Task: Search one way flight ticket for 4 adults, 1 infant in seat and 1 infant on lap in premium economy from Yakutat: Yakutat Airport (also See Yakutat Seaplane Base) to Jacksonville: Albert J. Ellis Airport on 5-3-2023. Number of bags: 5 checked bags. Price is upto 78000. Outbound departure time preference is 6:30.
Action: Mouse moved to (289, 248)
Screenshot: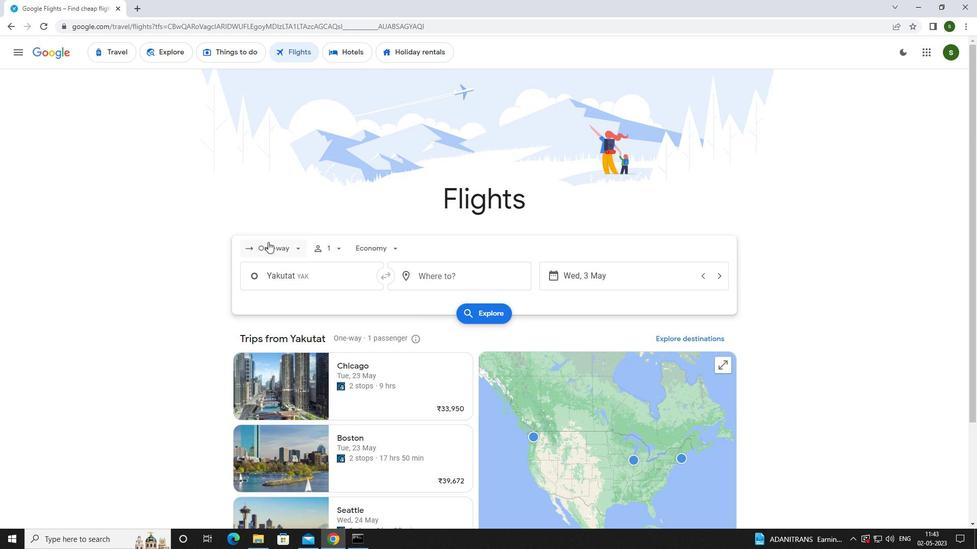 
Action: Mouse pressed left at (289, 248)
Screenshot: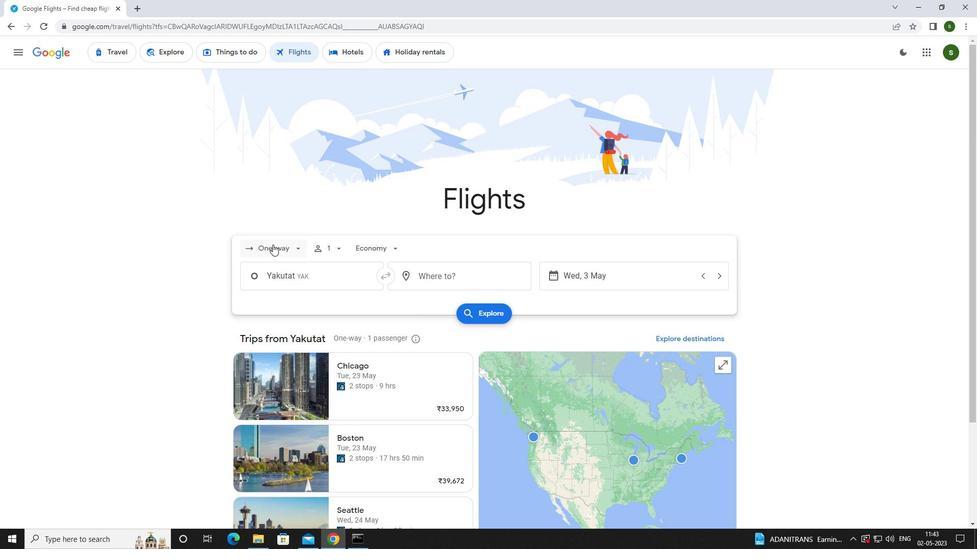 
Action: Mouse moved to (296, 288)
Screenshot: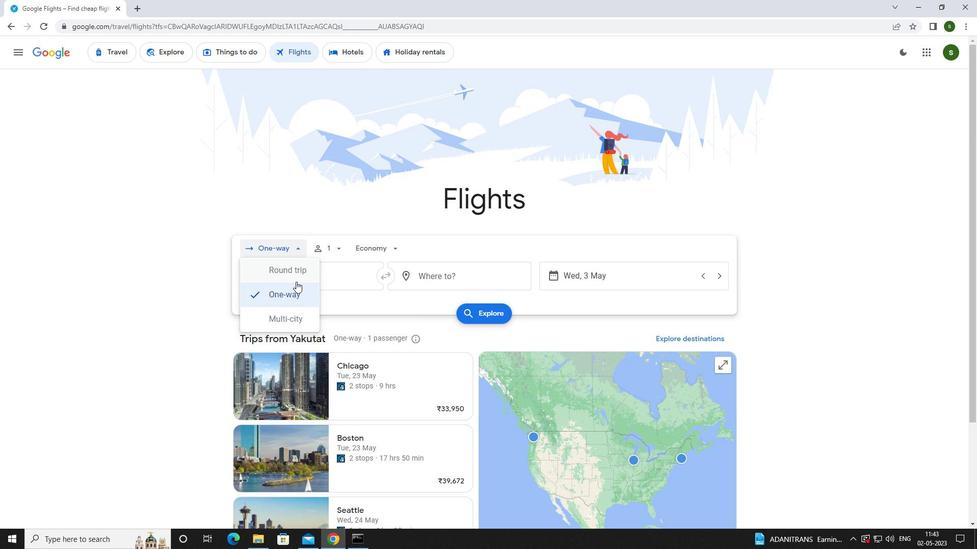 
Action: Mouse pressed left at (296, 288)
Screenshot: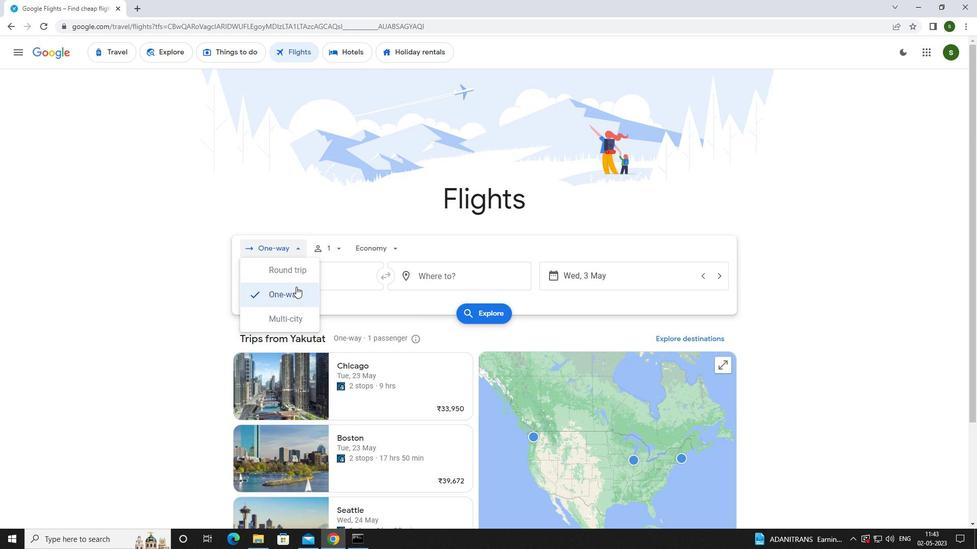 
Action: Mouse moved to (341, 248)
Screenshot: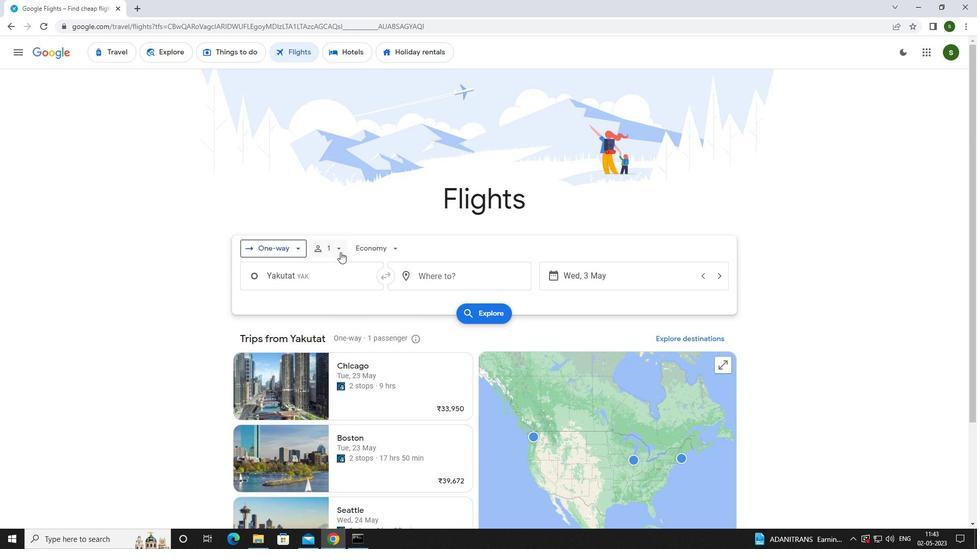 
Action: Mouse pressed left at (341, 248)
Screenshot: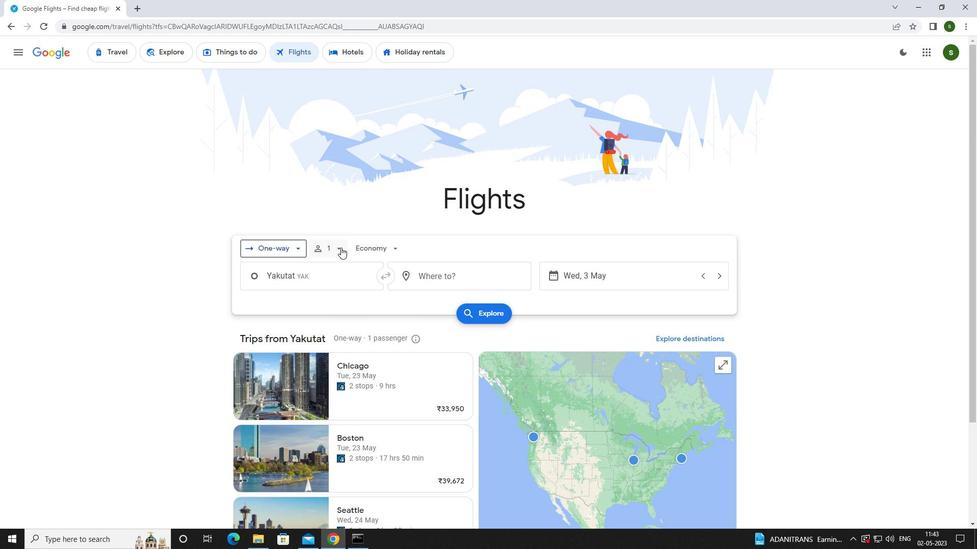 
Action: Mouse moved to (413, 271)
Screenshot: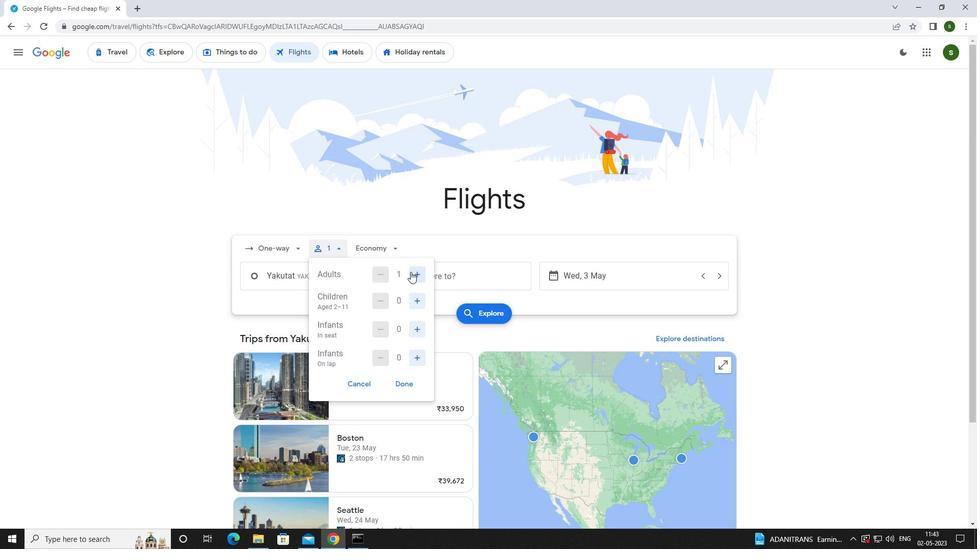 
Action: Mouse pressed left at (413, 271)
Screenshot: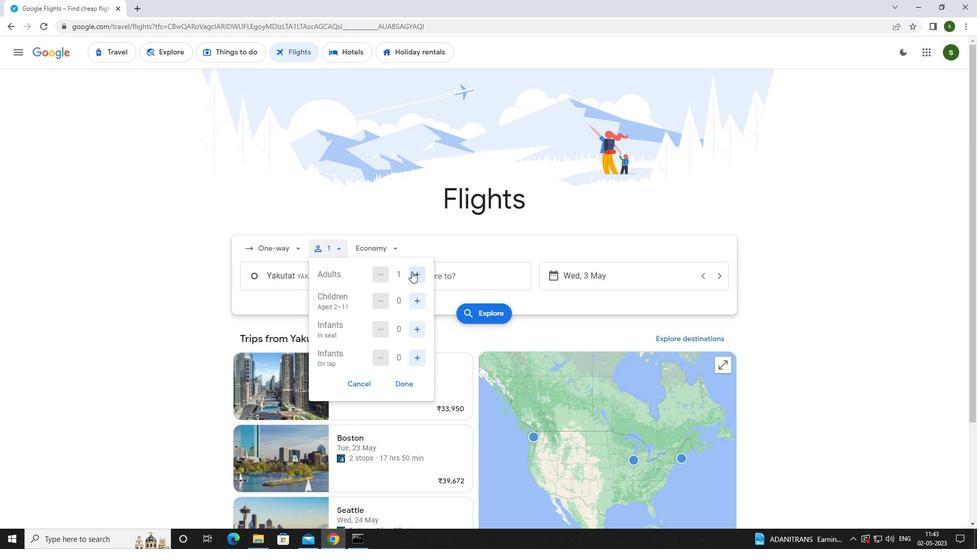 
Action: Mouse pressed left at (413, 271)
Screenshot: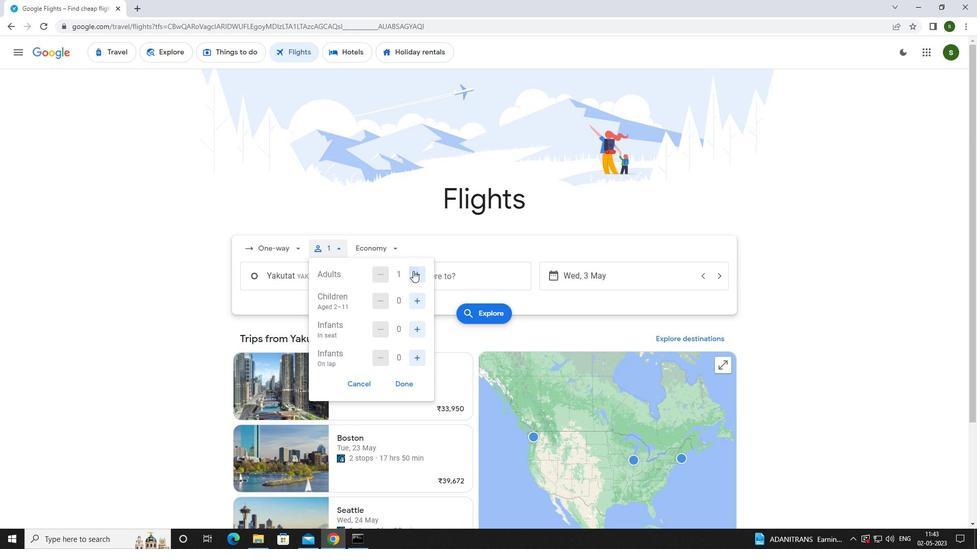 
Action: Mouse pressed left at (413, 271)
Screenshot: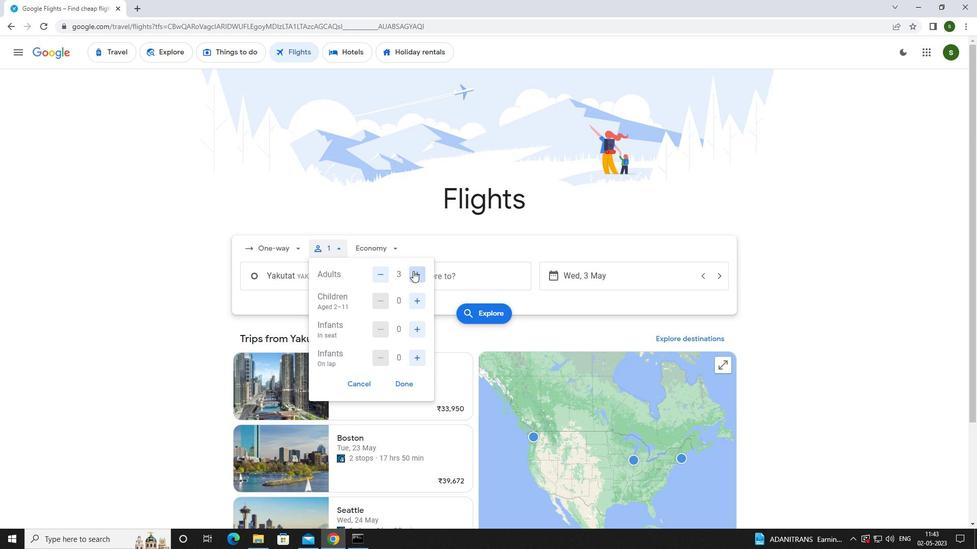 
Action: Mouse moved to (415, 331)
Screenshot: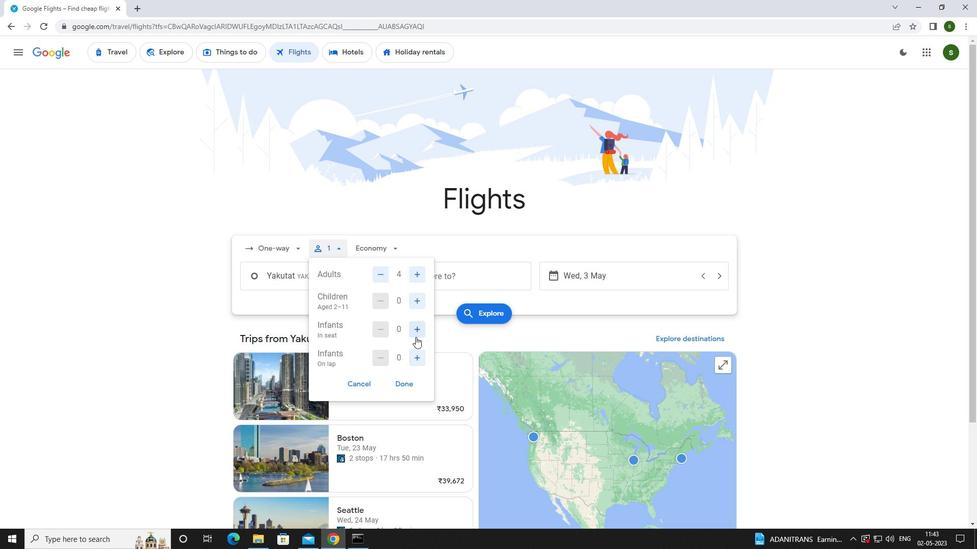 
Action: Mouse pressed left at (415, 331)
Screenshot: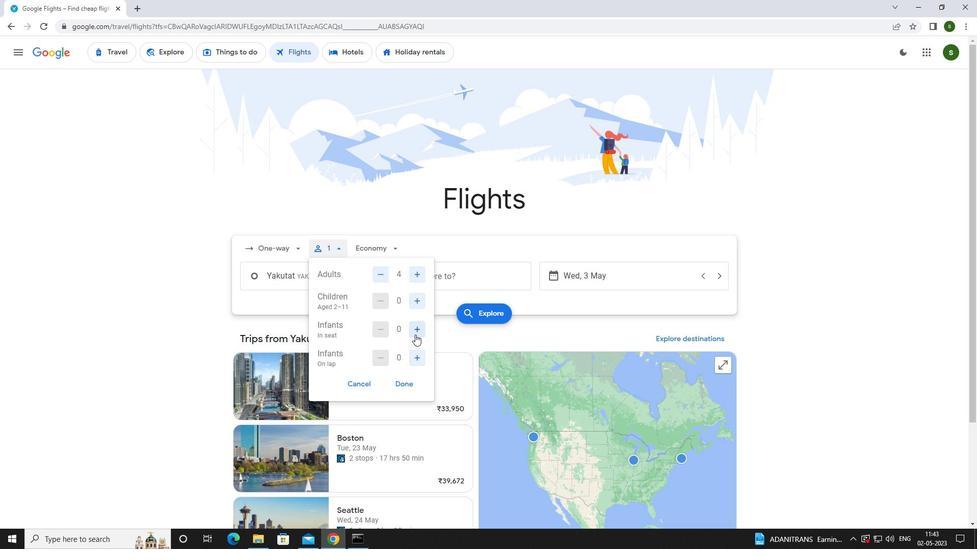 
Action: Mouse moved to (416, 355)
Screenshot: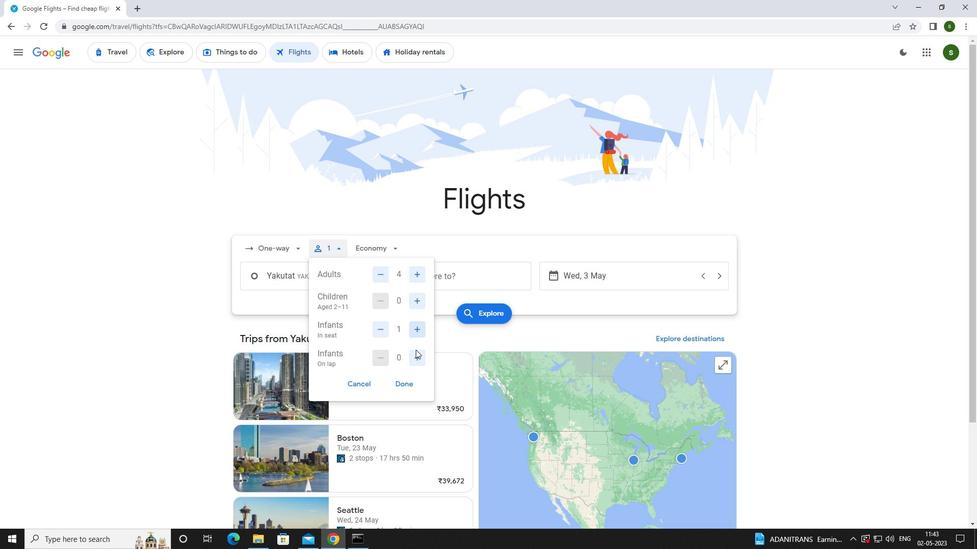 
Action: Mouse pressed left at (416, 355)
Screenshot: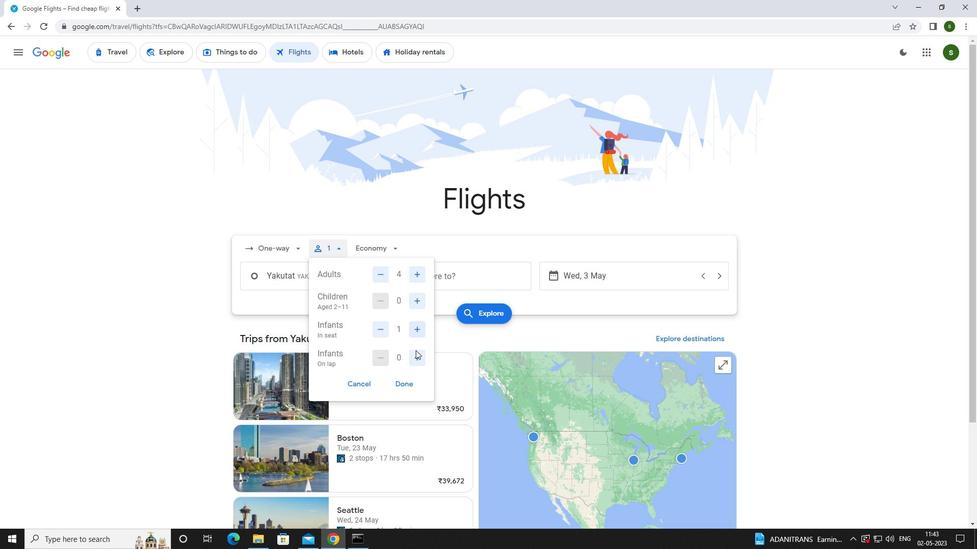 
Action: Mouse moved to (391, 249)
Screenshot: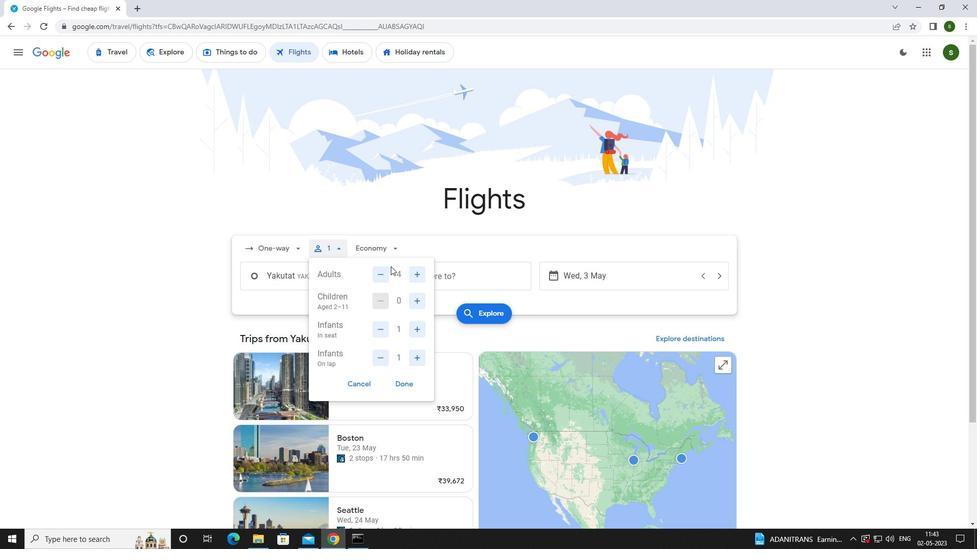 
Action: Mouse pressed left at (391, 249)
Screenshot: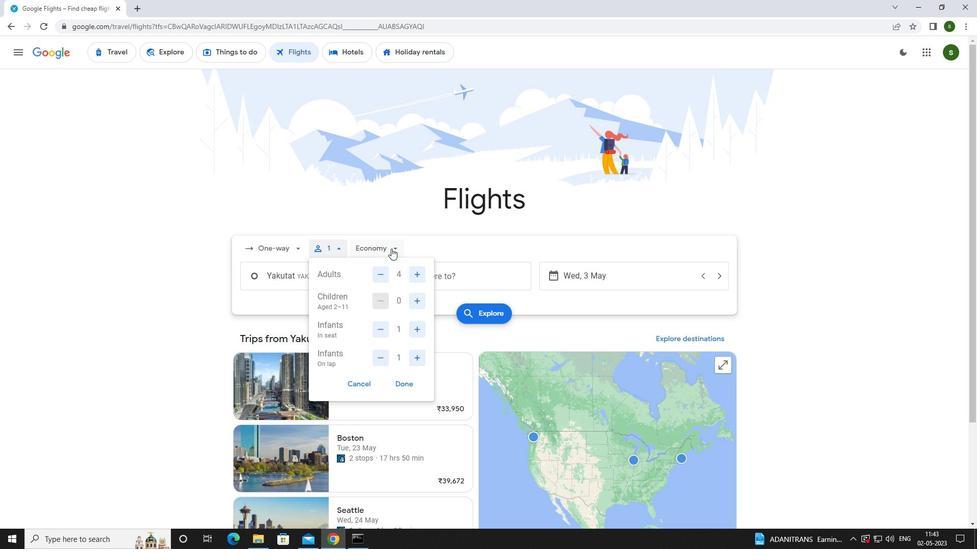
Action: Mouse moved to (402, 292)
Screenshot: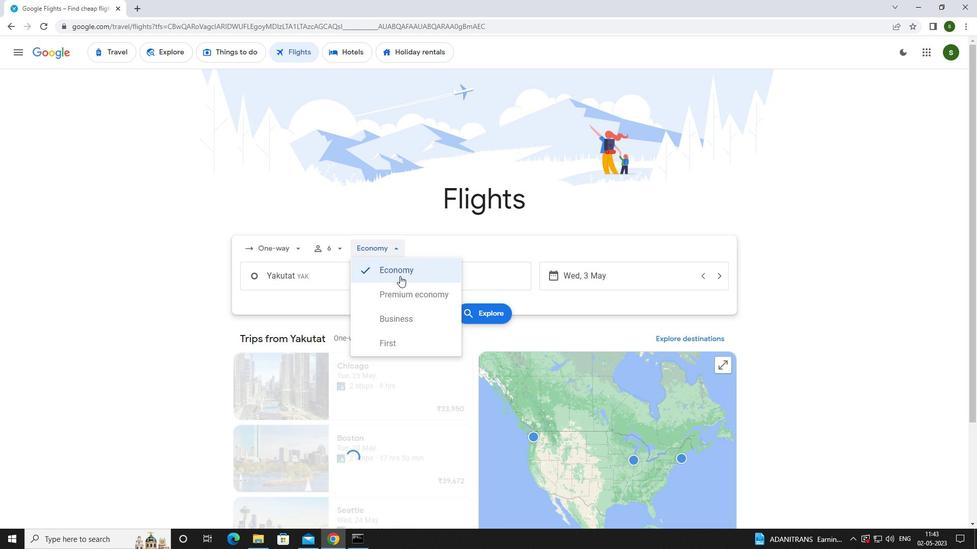 
Action: Mouse pressed left at (402, 292)
Screenshot: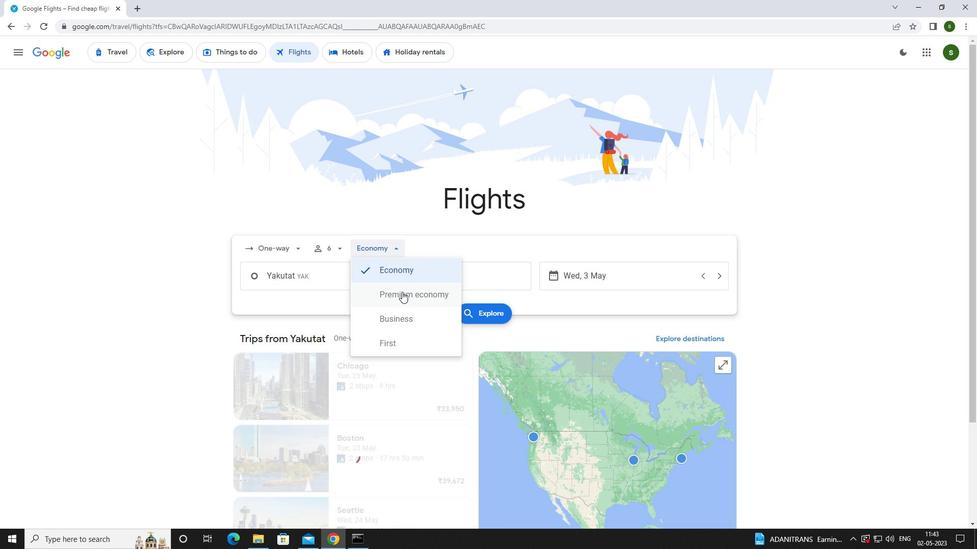 
Action: Mouse moved to (350, 278)
Screenshot: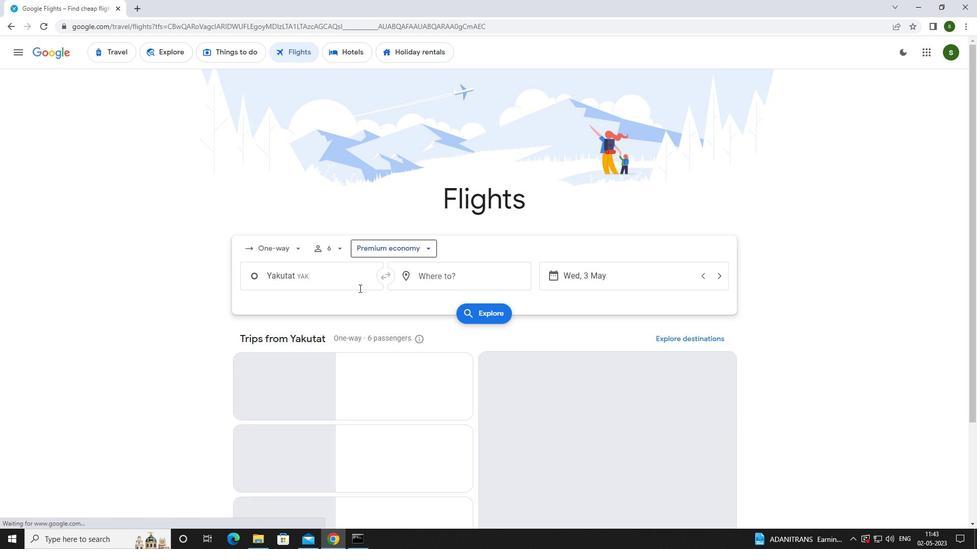 
Action: Mouse pressed left at (350, 278)
Screenshot: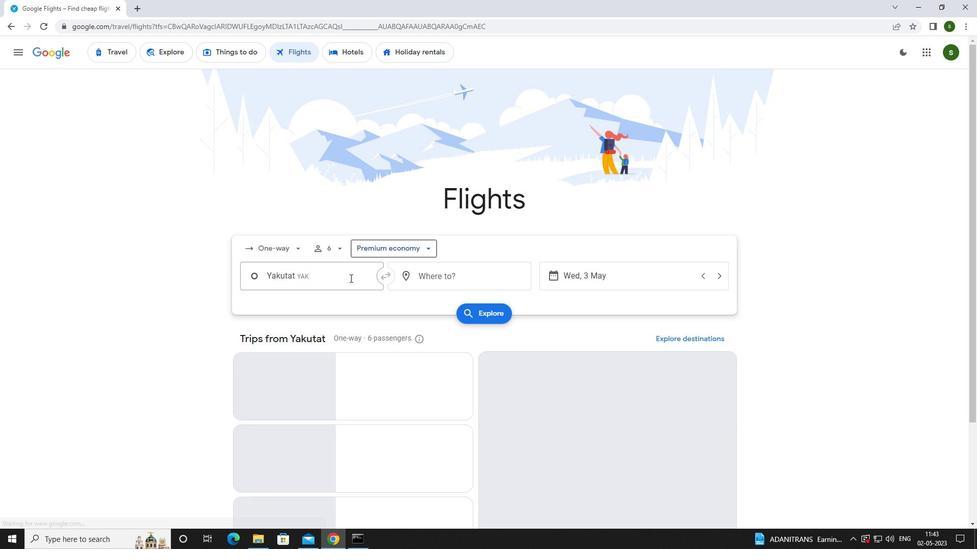 
Action: Key pressed <Key.caps_lock>y<Key.caps_lock>akuta
Screenshot: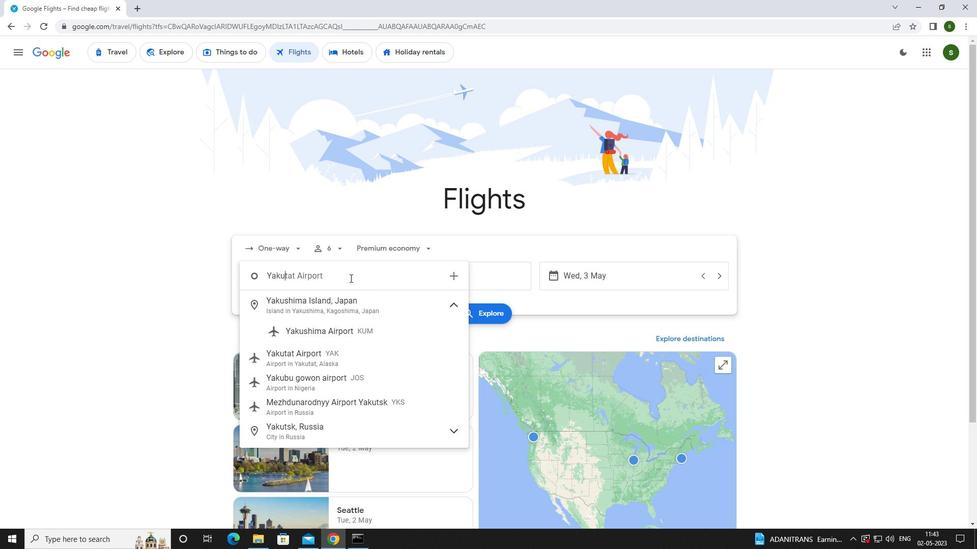 
Action: Mouse moved to (334, 304)
Screenshot: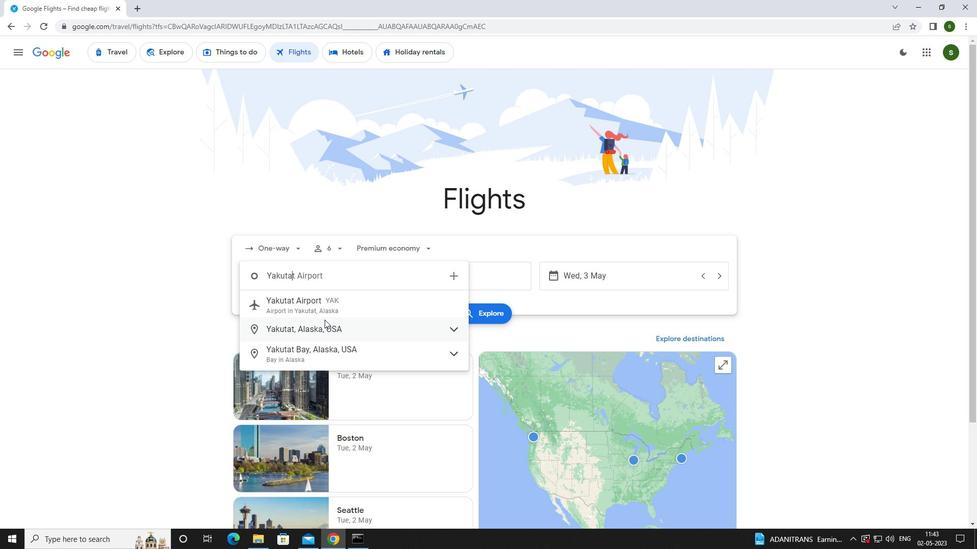 
Action: Mouse pressed left at (334, 304)
Screenshot: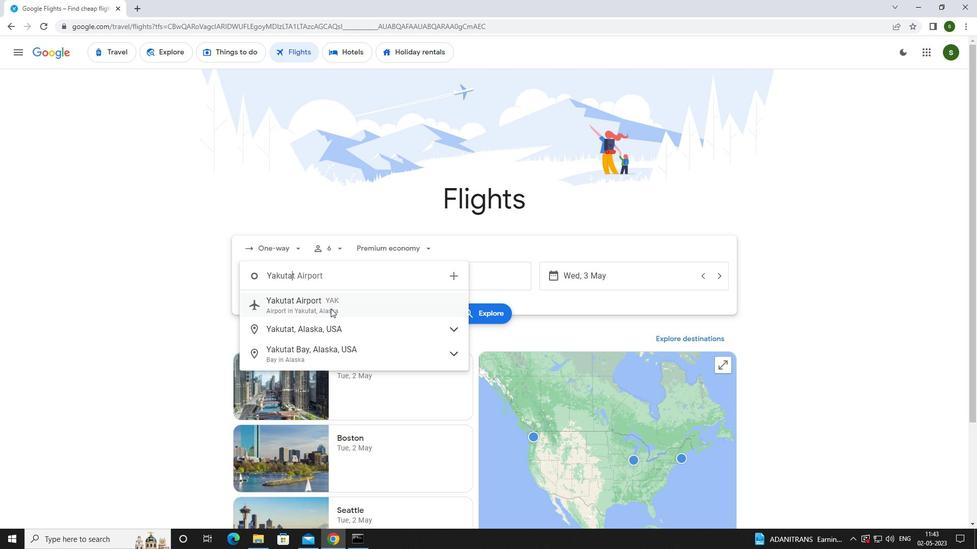
Action: Mouse moved to (460, 273)
Screenshot: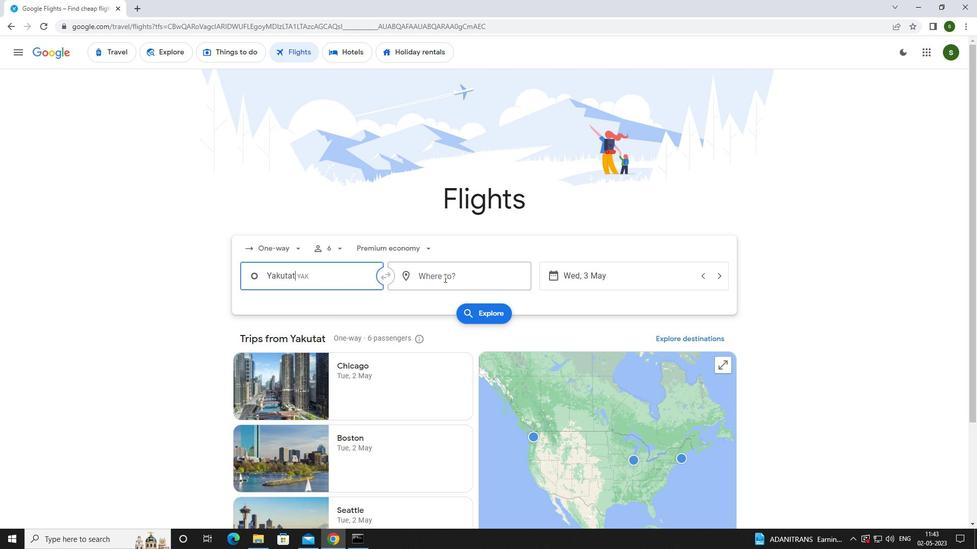 
Action: Mouse pressed left at (460, 273)
Screenshot: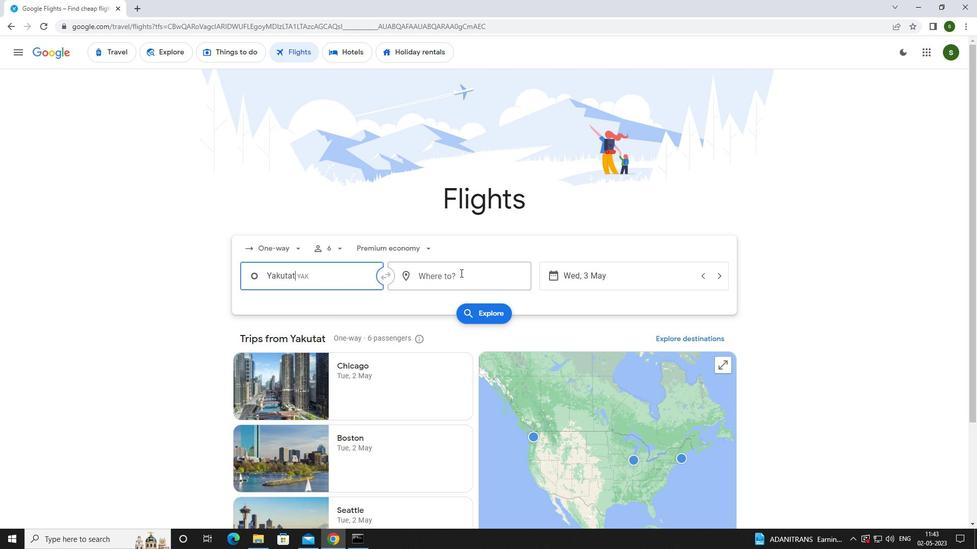 
Action: Key pressed <Key.caps_lock>a<Key.caps_lock>lbert<Key.space>
Screenshot: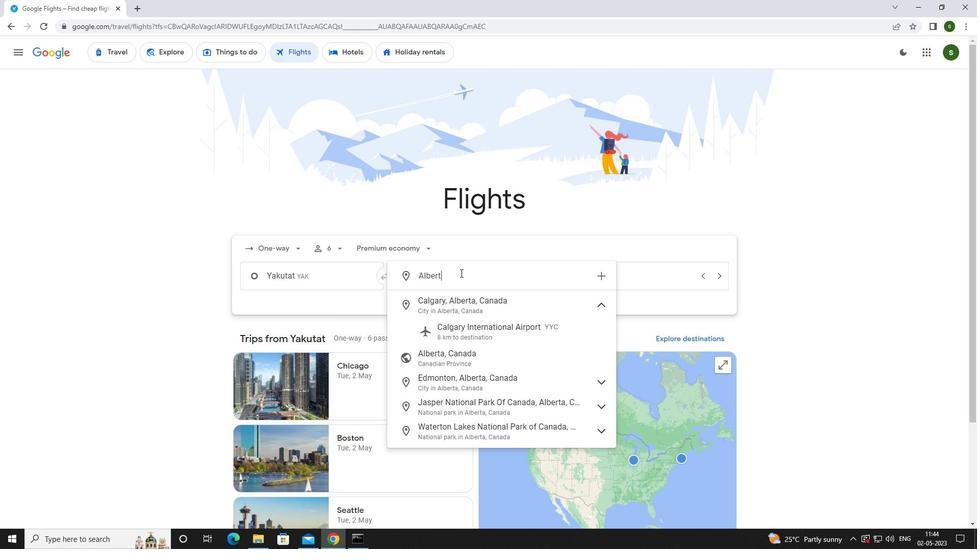 
Action: Mouse moved to (456, 311)
Screenshot: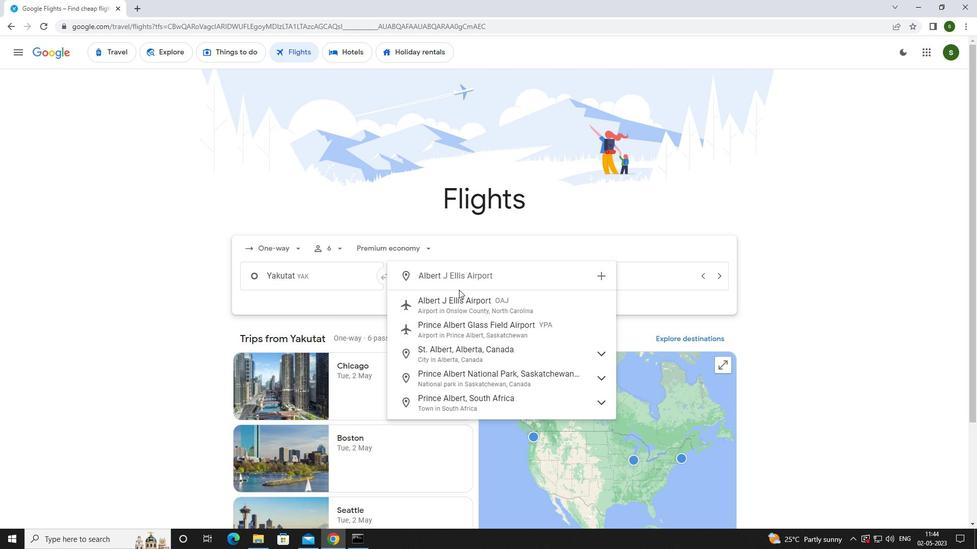 
Action: Mouse pressed left at (456, 311)
Screenshot: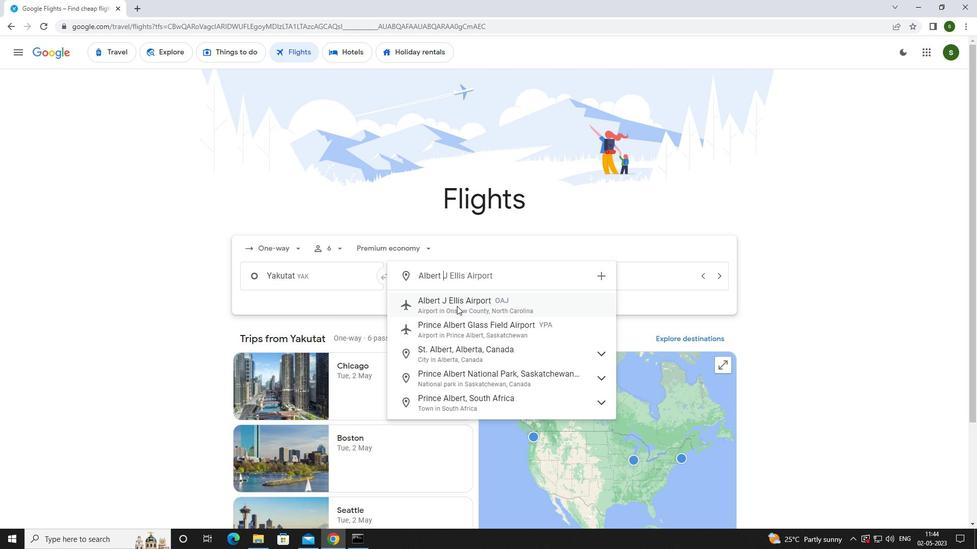 
Action: Mouse moved to (611, 274)
Screenshot: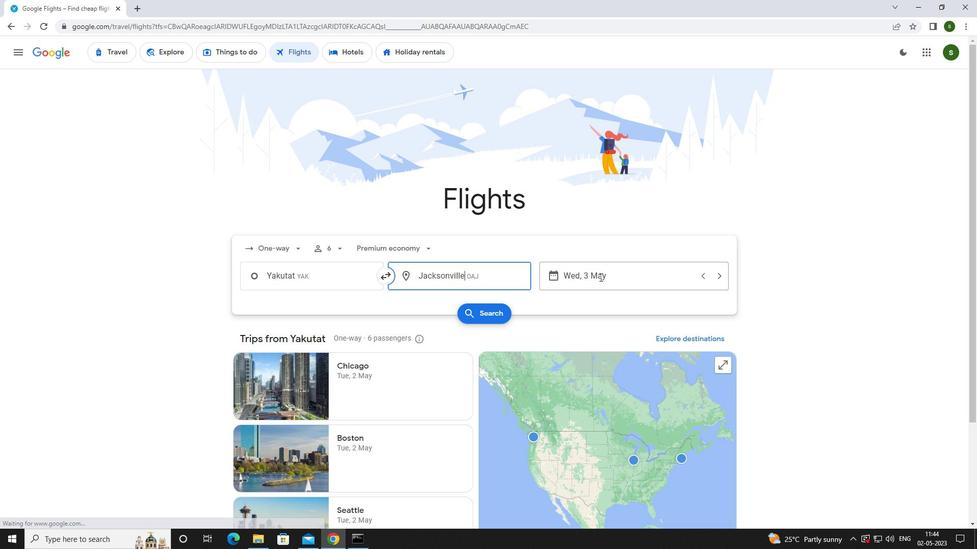 
Action: Mouse pressed left at (611, 274)
Screenshot: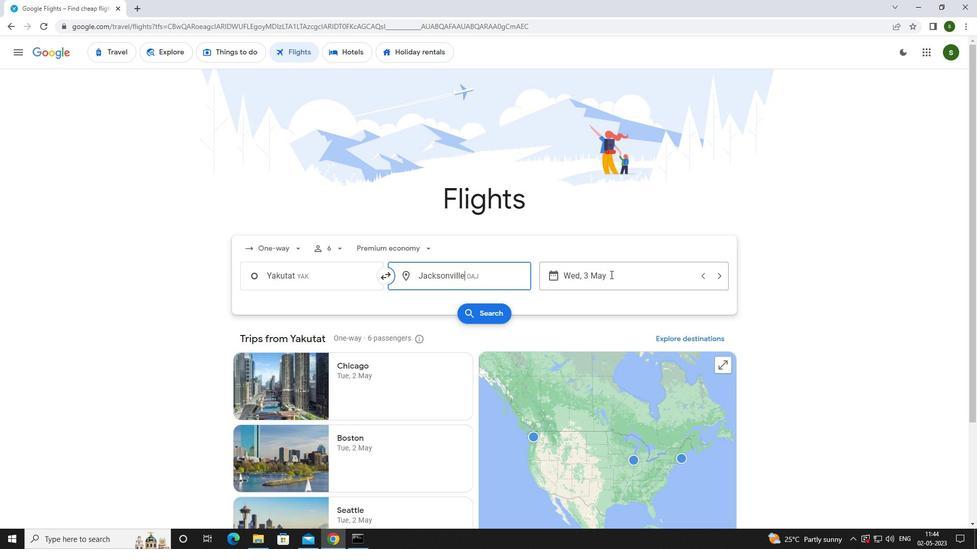 
Action: Mouse moved to (437, 346)
Screenshot: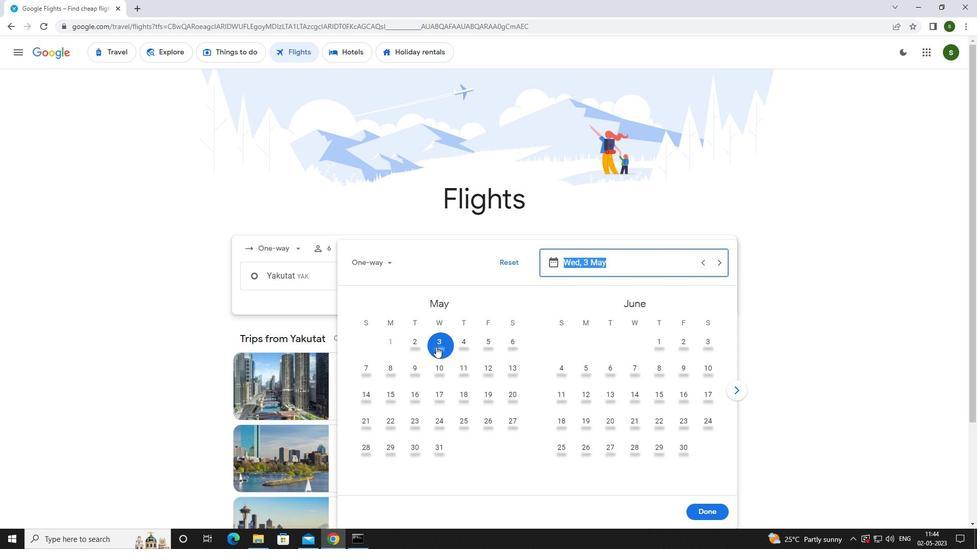 
Action: Mouse pressed left at (437, 346)
Screenshot: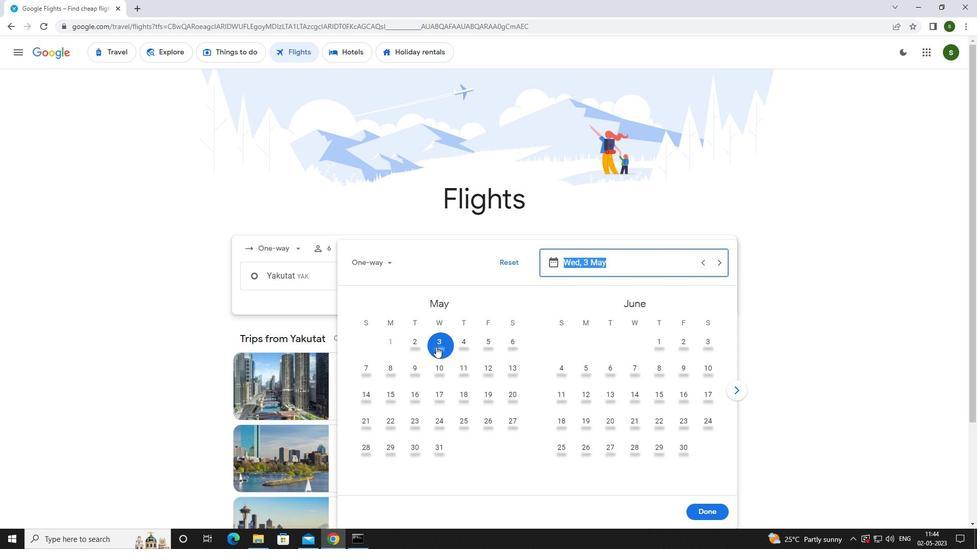 
Action: Mouse moved to (699, 511)
Screenshot: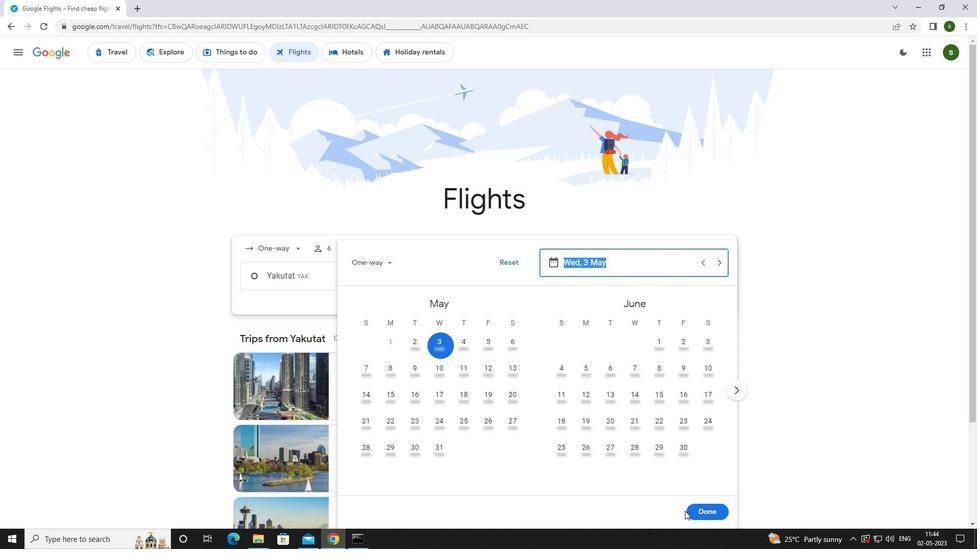 
Action: Mouse pressed left at (699, 511)
Screenshot: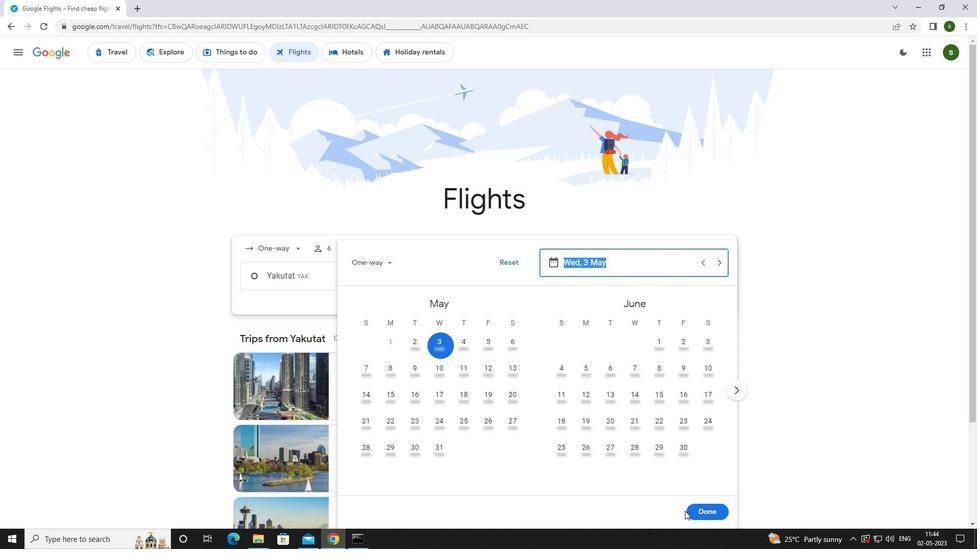 
Action: Mouse moved to (474, 308)
Screenshot: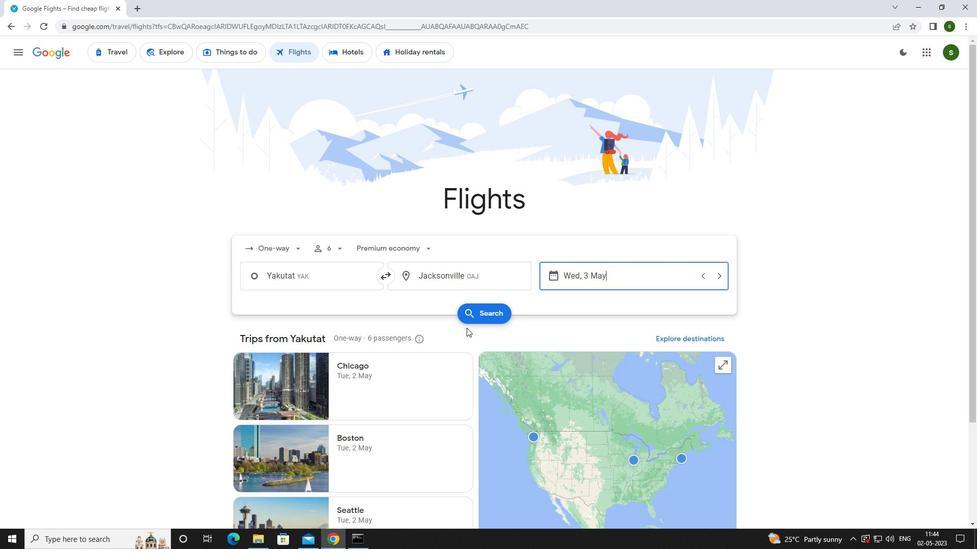 
Action: Mouse pressed left at (474, 308)
Screenshot: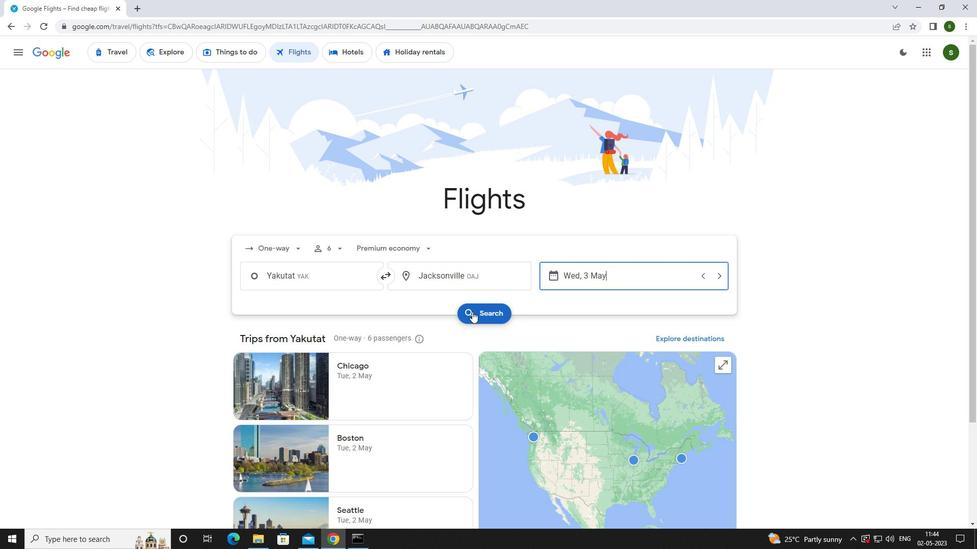 
Action: Mouse moved to (260, 143)
Screenshot: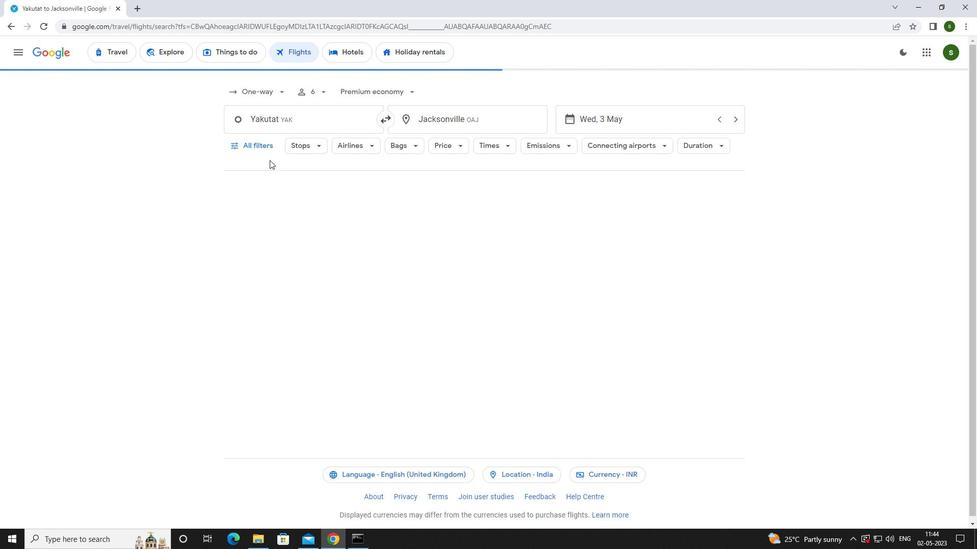 
Action: Mouse pressed left at (260, 143)
Screenshot: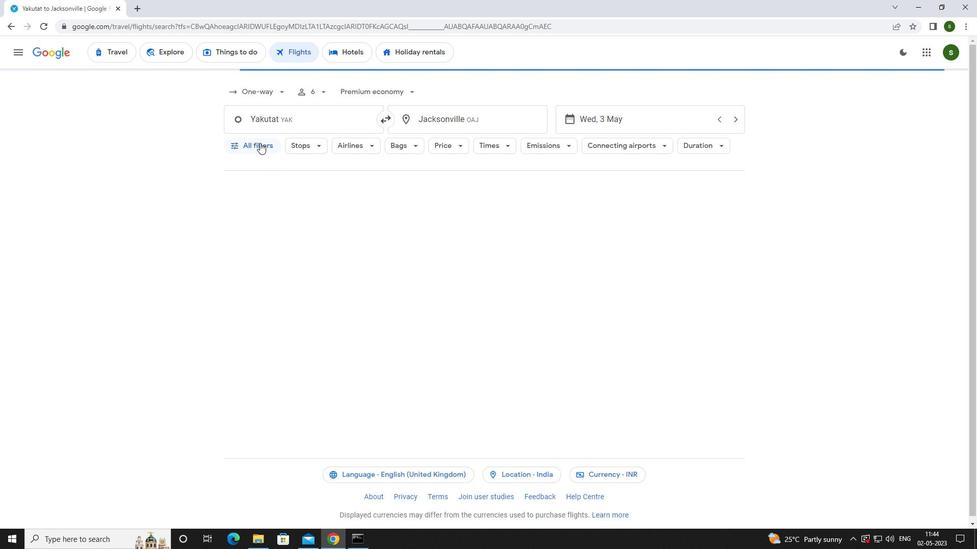 
Action: Mouse moved to (368, 235)
Screenshot: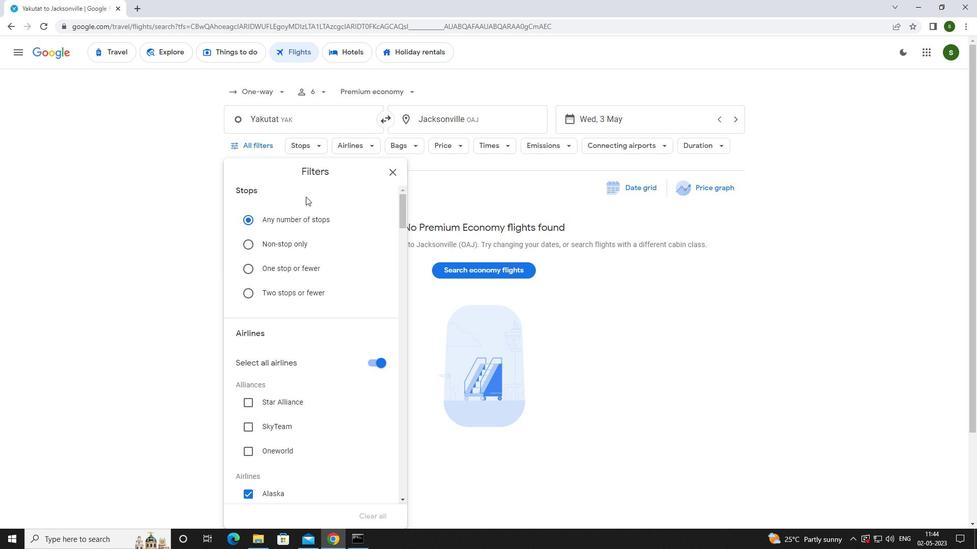 
Action: Mouse scrolled (368, 234) with delta (0, 0)
Screenshot: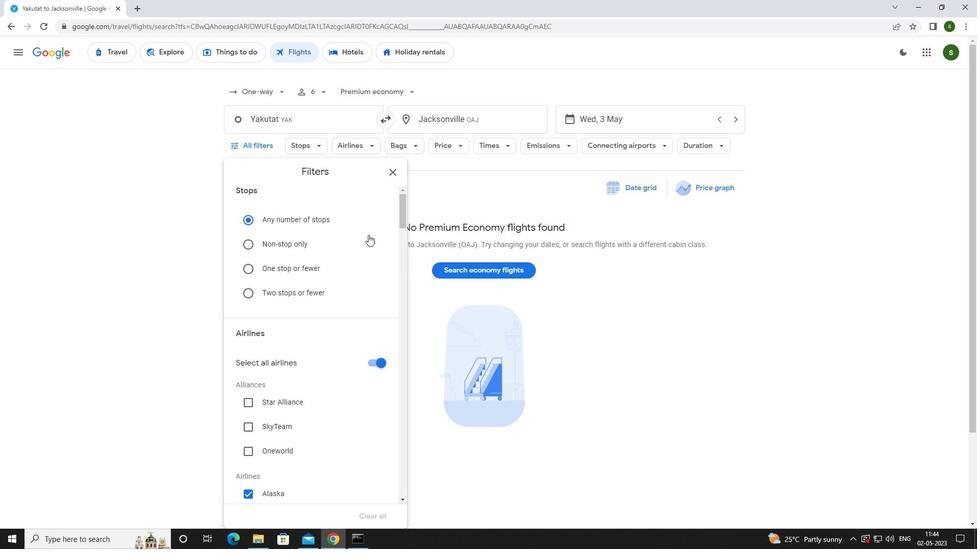 
Action: Mouse scrolled (368, 234) with delta (0, 0)
Screenshot: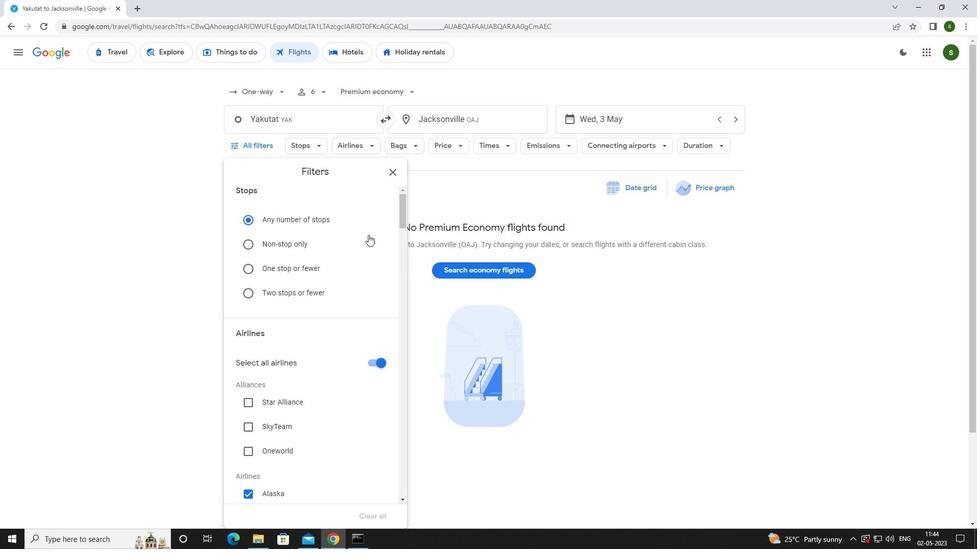 
Action: Mouse scrolled (368, 234) with delta (0, 0)
Screenshot: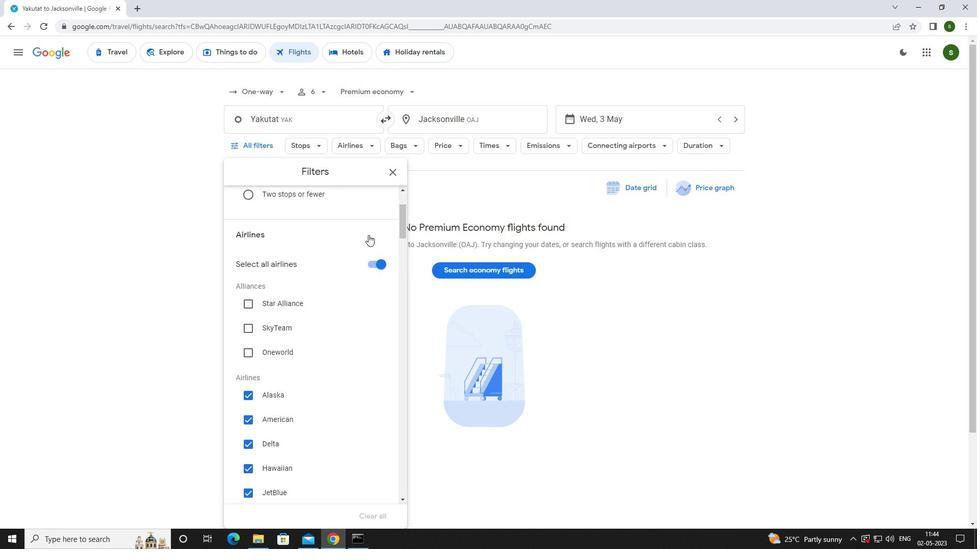 
Action: Mouse scrolled (368, 234) with delta (0, 0)
Screenshot: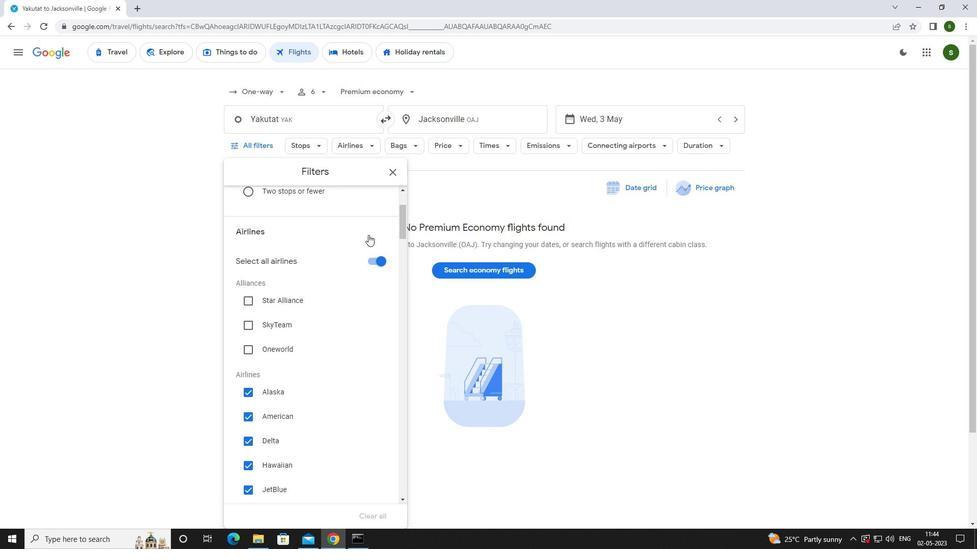 
Action: Mouse scrolled (368, 234) with delta (0, 0)
Screenshot: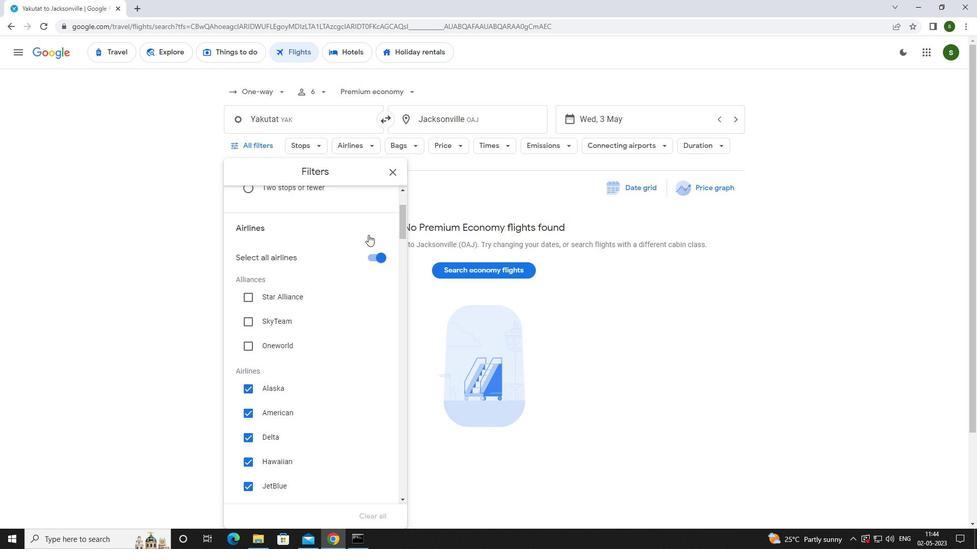 
Action: Mouse moved to (368, 233)
Screenshot: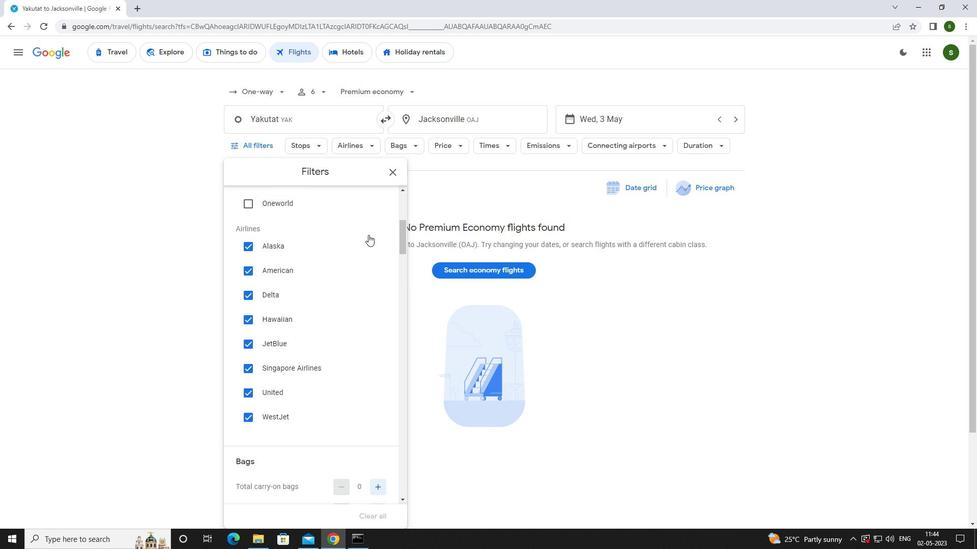 
Action: Mouse scrolled (368, 232) with delta (0, 0)
Screenshot: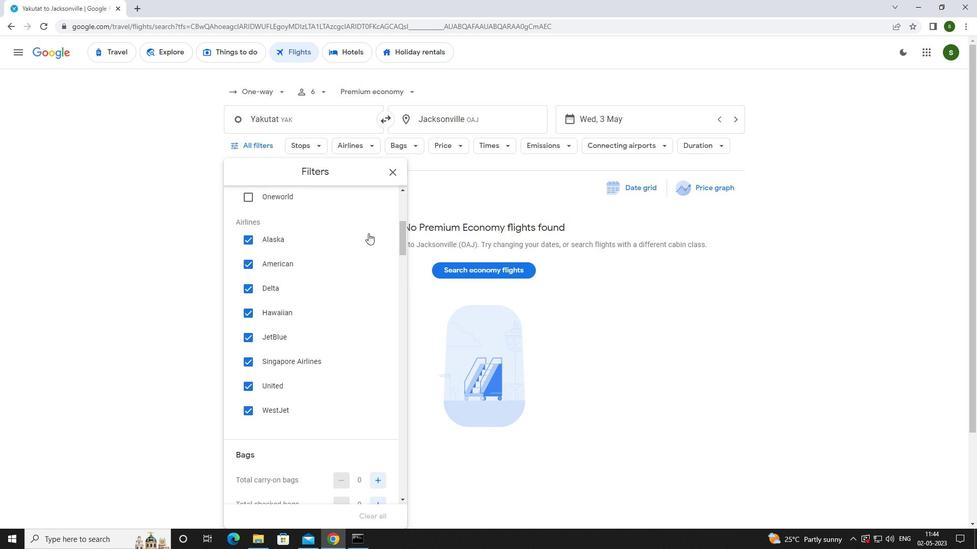 
Action: Mouse scrolled (368, 232) with delta (0, 0)
Screenshot: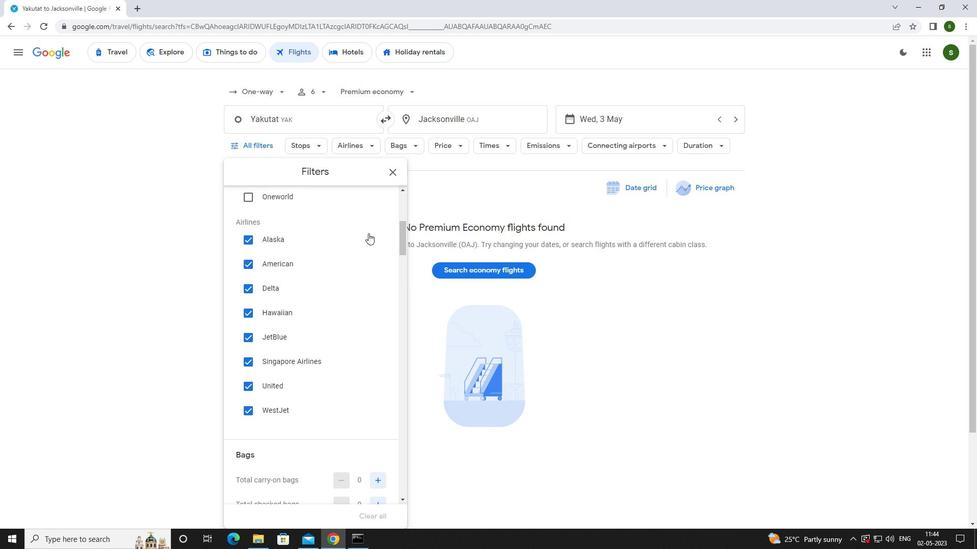 
Action: Mouse scrolled (368, 232) with delta (0, 0)
Screenshot: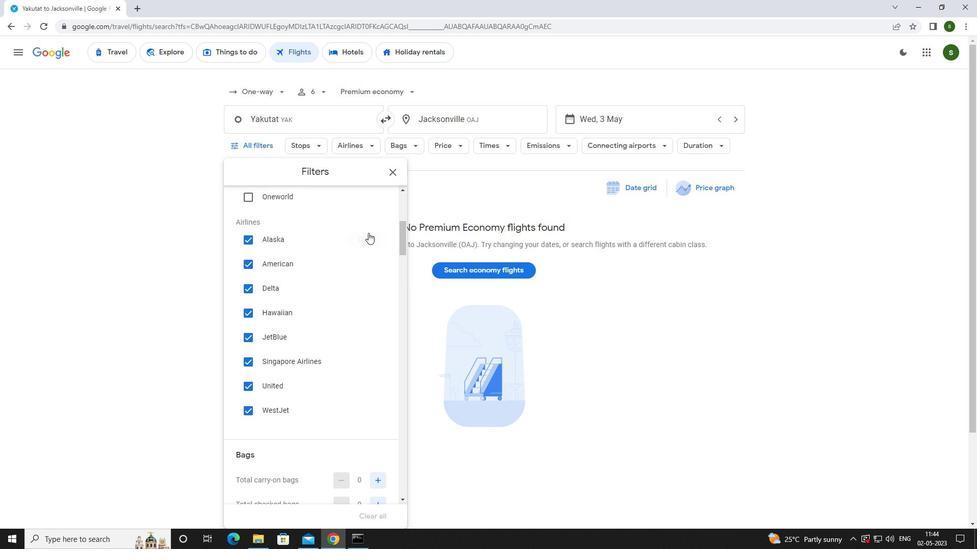 
Action: Mouse scrolled (368, 232) with delta (0, 0)
Screenshot: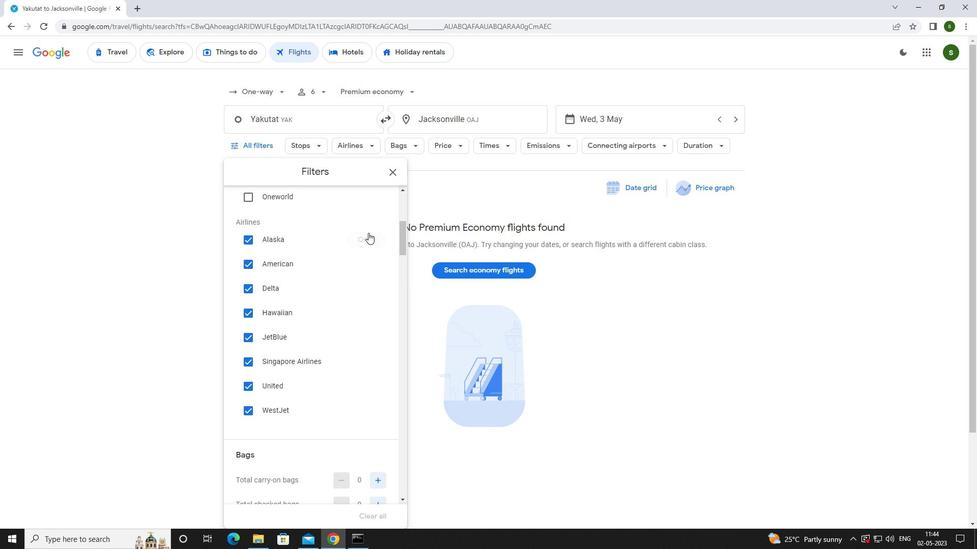 
Action: Mouse moved to (374, 298)
Screenshot: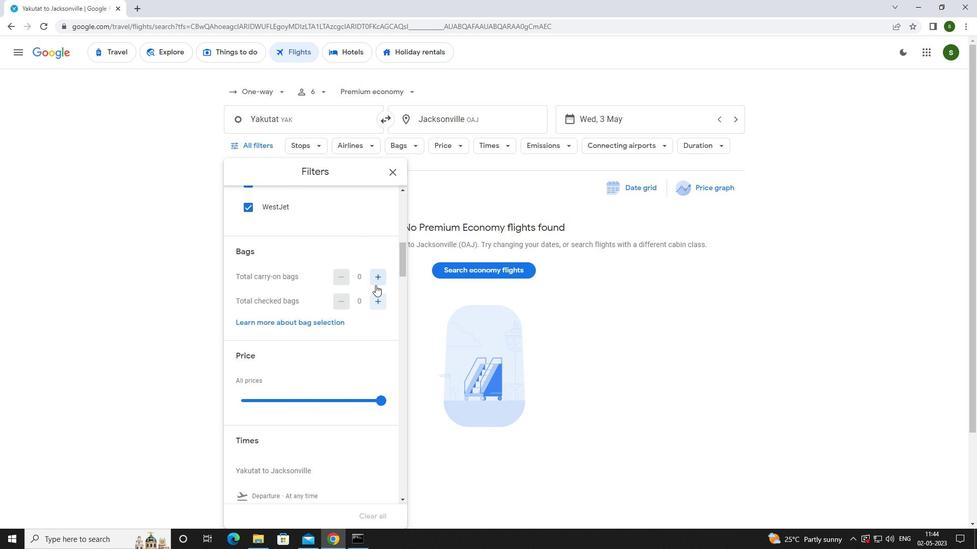 
Action: Mouse pressed left at (374, 298)
Screenshot: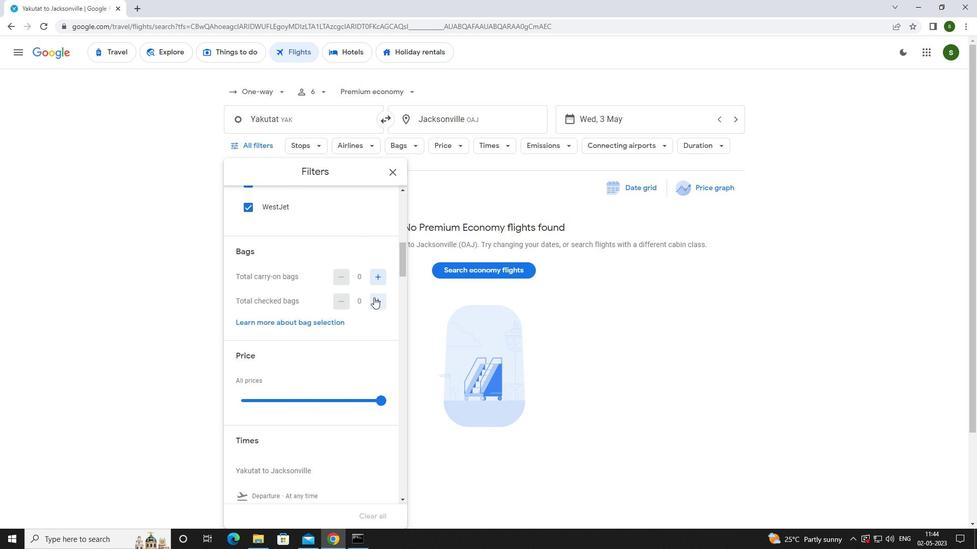 
Action: Mouse pressed left at (374, 298)
Screenshot: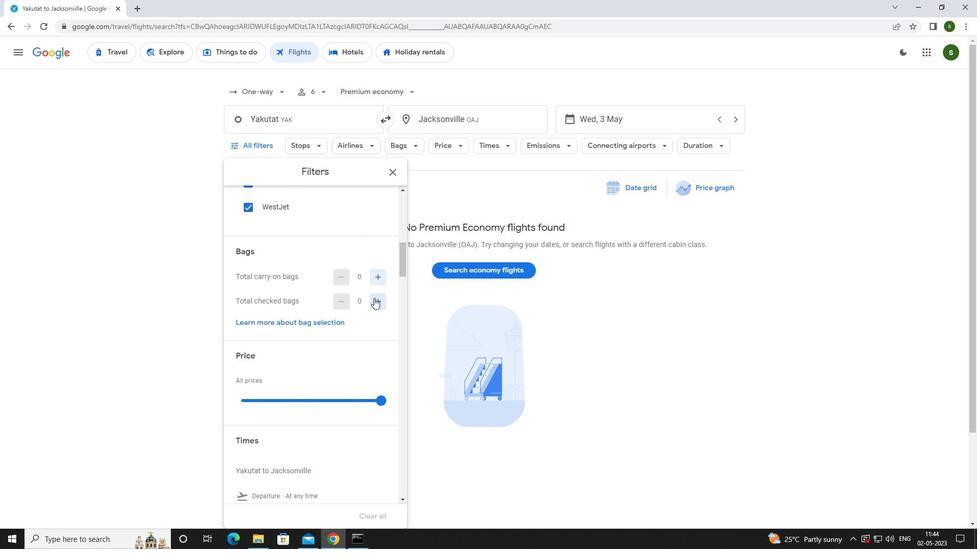 
Action: Mouse pressed left at (374, 298)
Screenshot: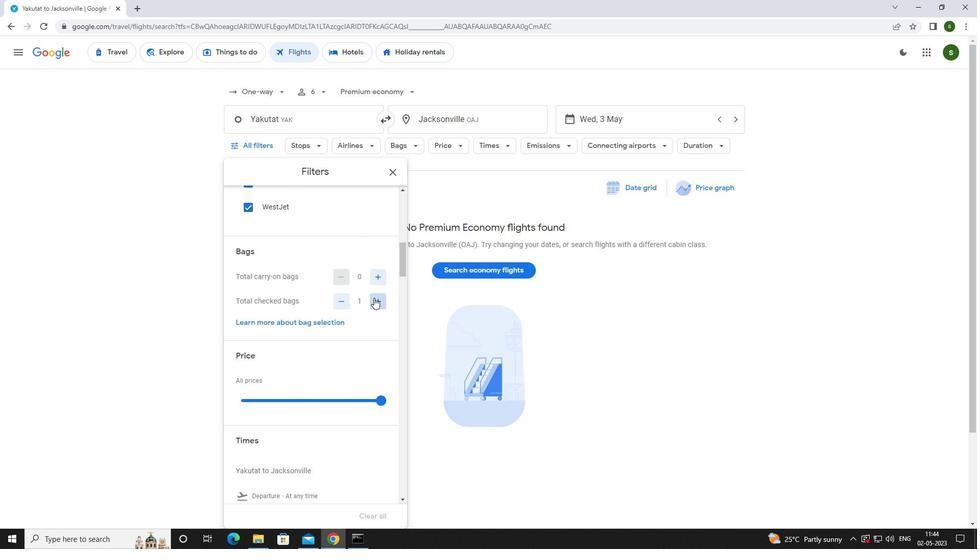 
Action: Mouse pressed left at (374, 298)
Screenshot: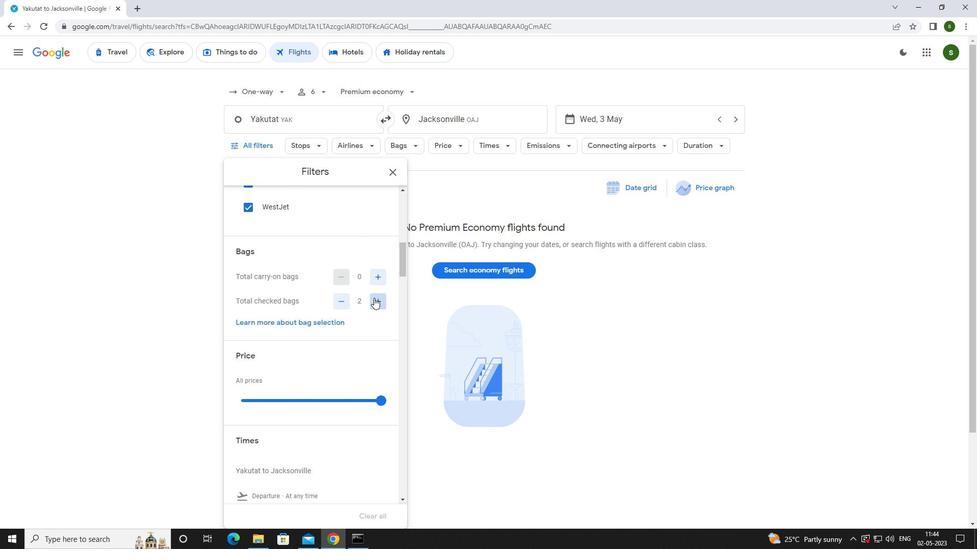 
Action: Mouse pressed left at (374, 298)
Screenshot: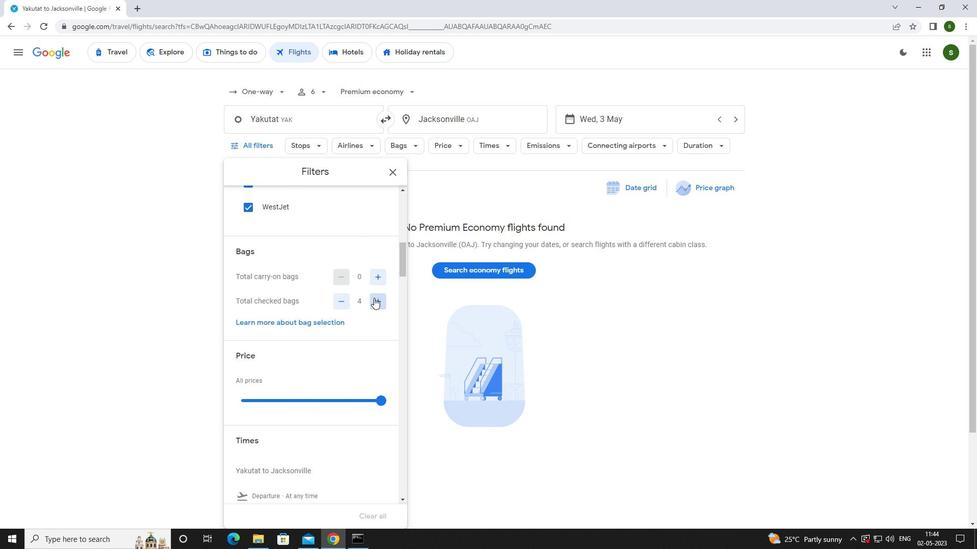 
Action: Mouse scrolled (374, 297) with delta (0, 0)
Screenshot: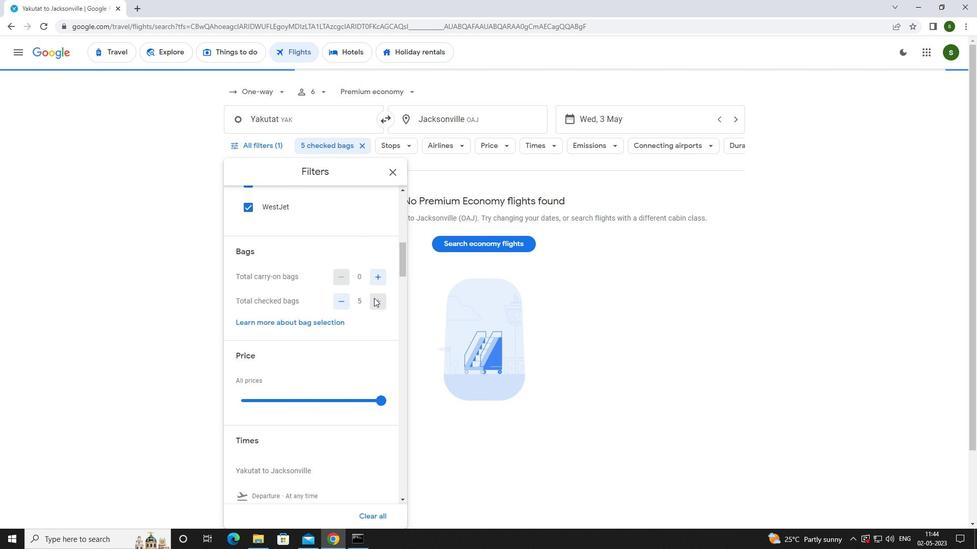 
Action: Mouse scrolled (374, 297) with delta (0, 0)
Screenshot: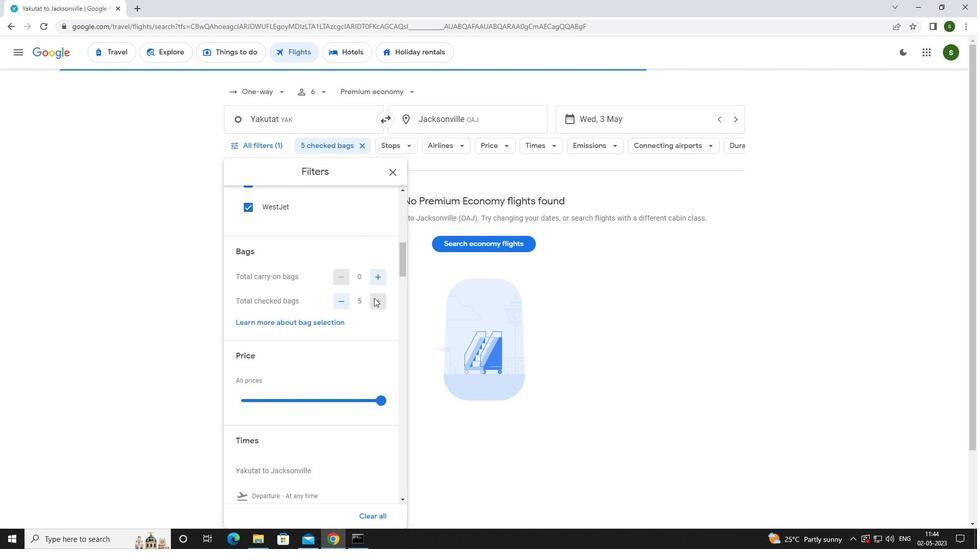 
Action: Mouse moved to (380, 298)
Screenshot: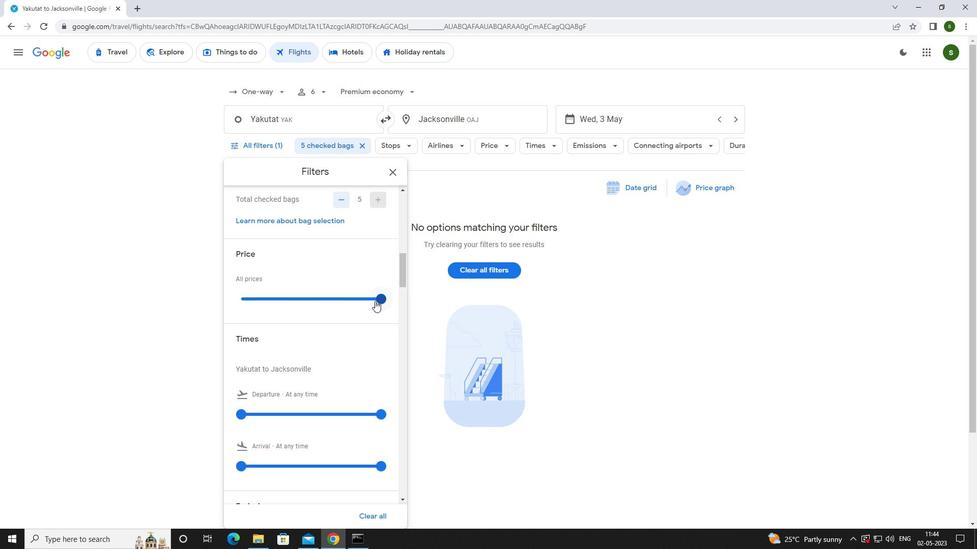 
Action: Mouse pressed left at (380, 298)
Screenshot: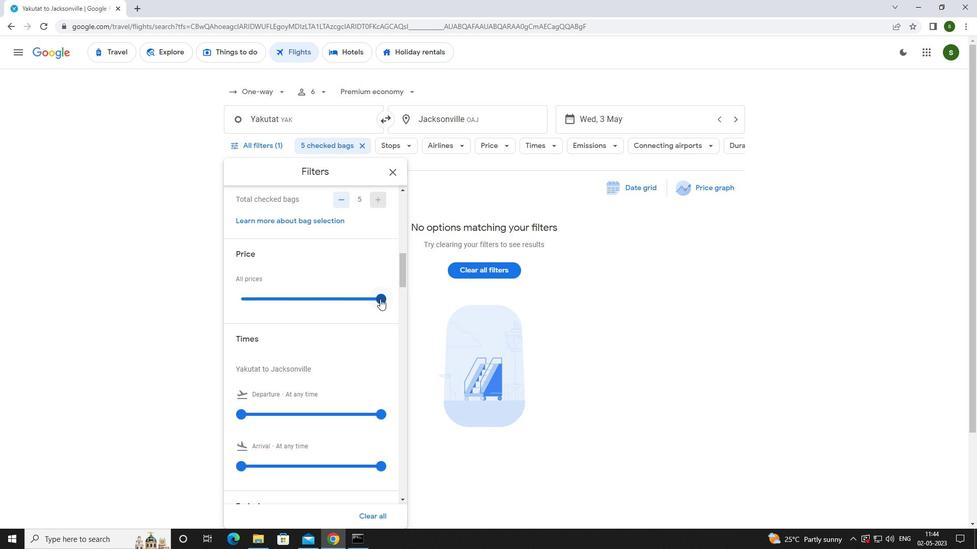
Action: Mouse scrolled (380, 298) with delta (0, 0)
Screenshot: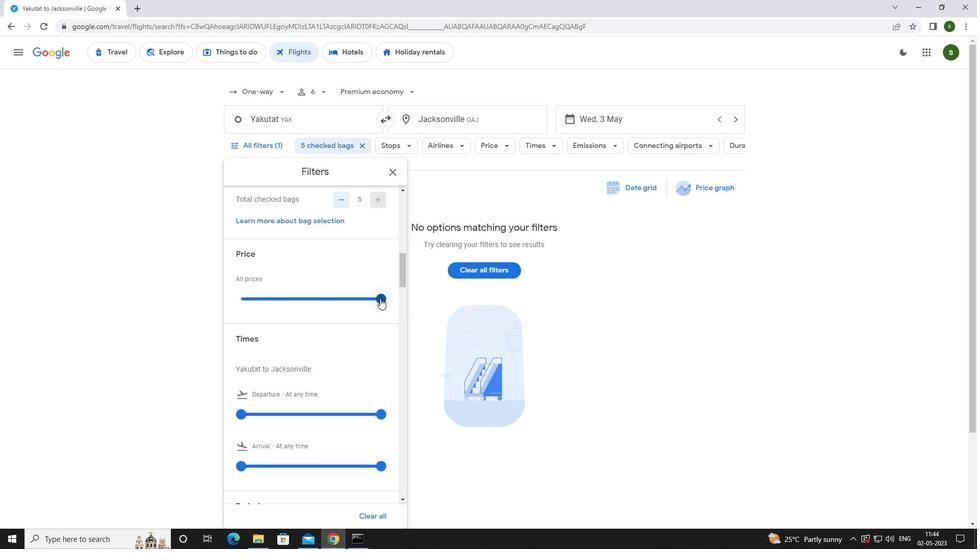 
Action: Mouse scrolled (380, 298) with delta (0, 0)
Screenshot: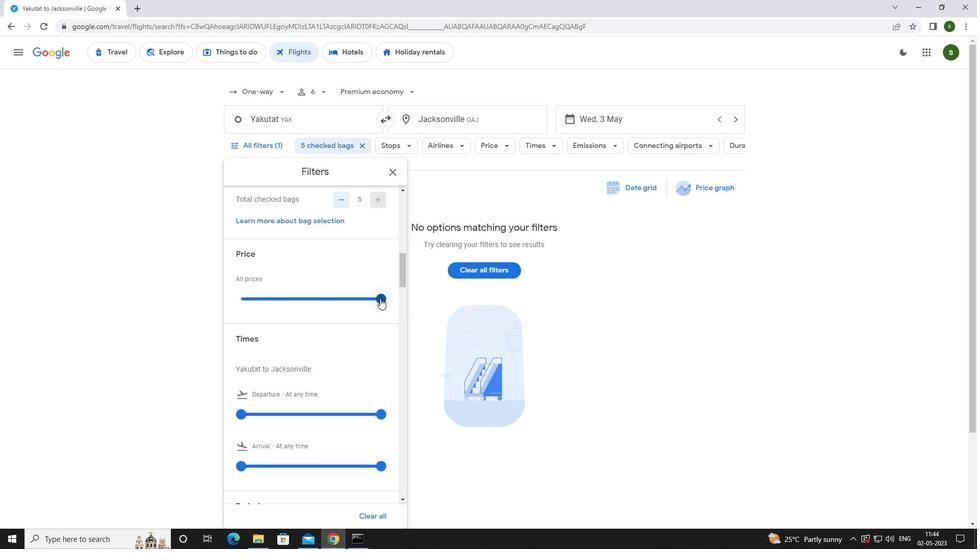 
Action: Mouse moved to (240, 315)
Screenshot: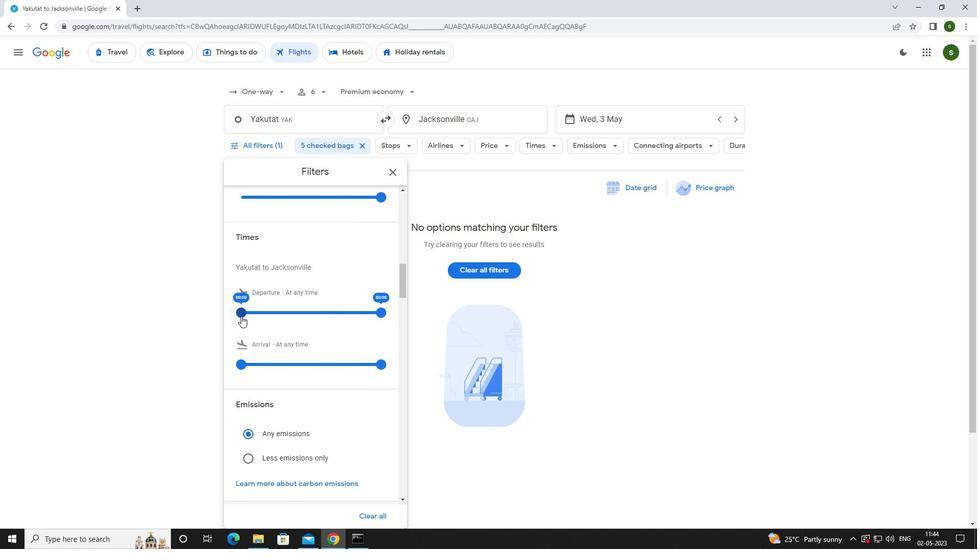
Action: Mouse pressed left at (240, 315)
Screenshot: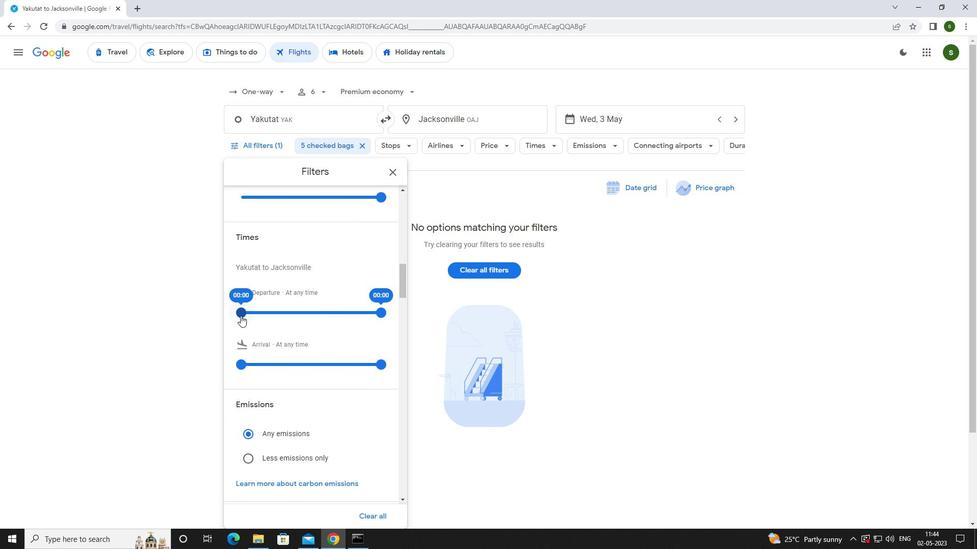 
Action: Mouse moved to (579, 322)
Screenshot: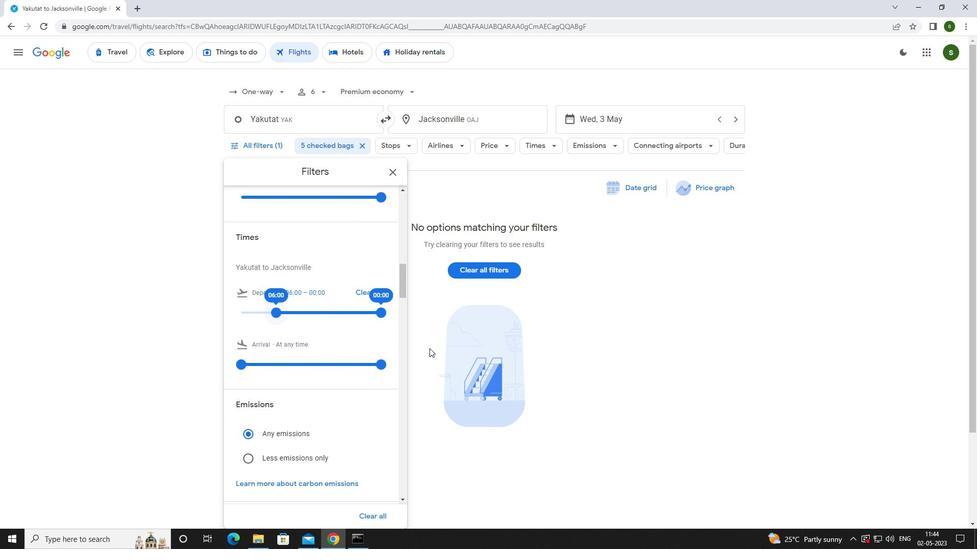
Action: Mouse pressed left at (579, 322)
Screenshot: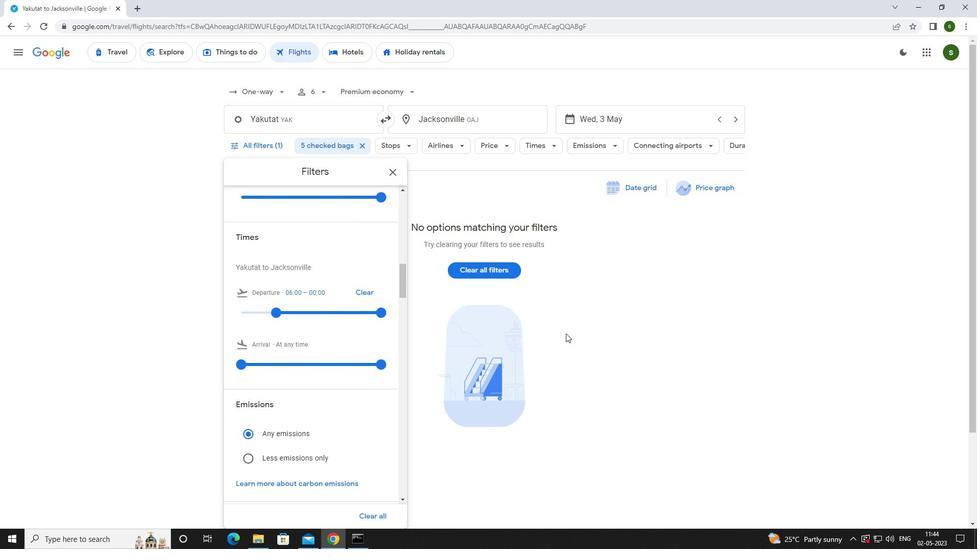 
